 Task: Add an event with the title Second Lunch and Learn: Project Planning, date '2024/05/04', time 7:30 AM to 9:30 AMand add a description: Participants will learn how to structure their presentations in a clear and logical manner. They will explore techniques for capturing audience attention, developing a compelling opening, organizing content effectively, and delivering a memorable closing., put the event into Green category, logged in from the account softage.2@softage.netand send the event invitation to softage.10@softage.net and softage.1@softage.net. Set a reminder for the event 15 minutes before
Action: Mouse pressed left at (97, 111)
Screenshot: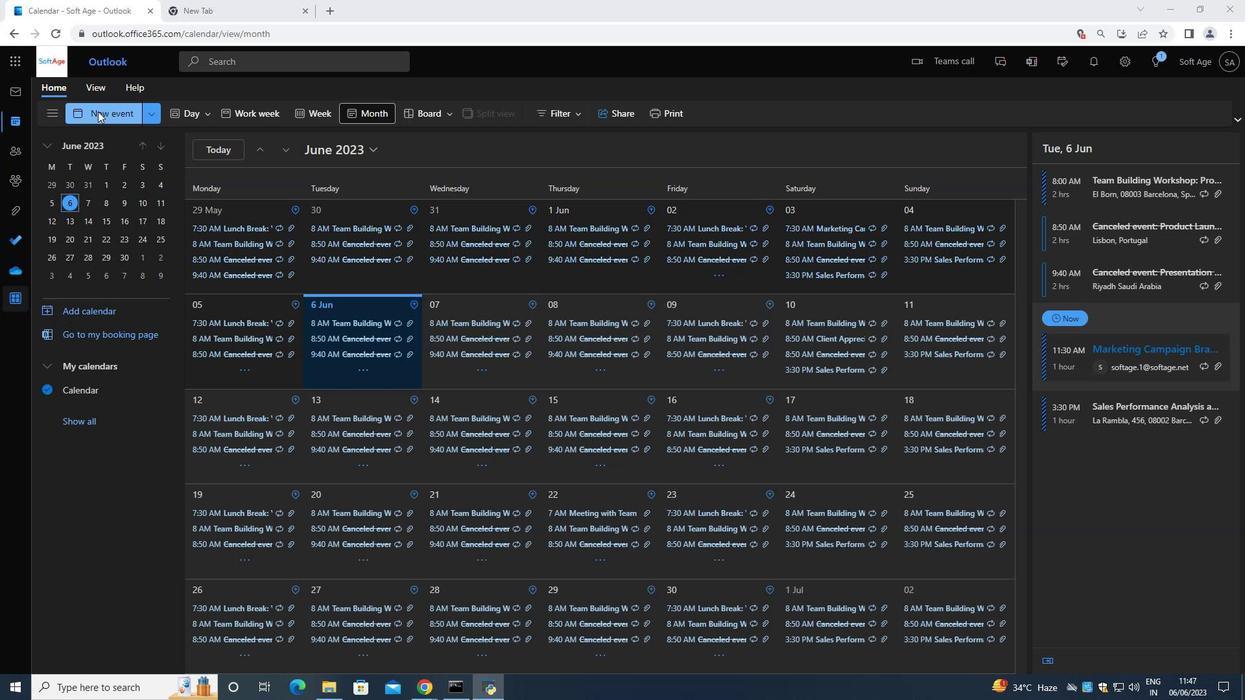 
Action: Key pressed <Key.shift>Second<Key.space><Key.shift>Lunch<Key.space>and<Key.space><Key.shift>Learn<Key.space><Key.shift><Key.shift><Key.shift><Key.shift>Project<Key.space><Key.shift><Key.shift><Key.shift><Key.shift>Planninh<Key.backspace>g<Key.space>
Screenshot: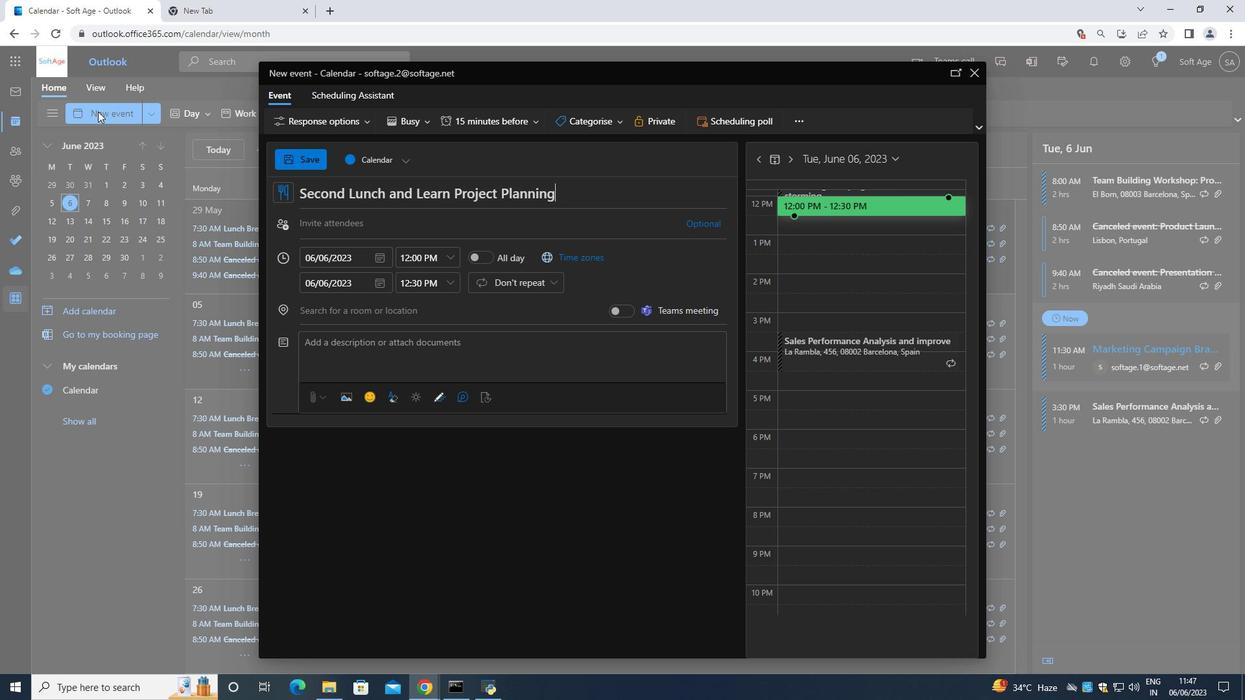 
Action: Mouse moved to (376, 260)
Screenshot: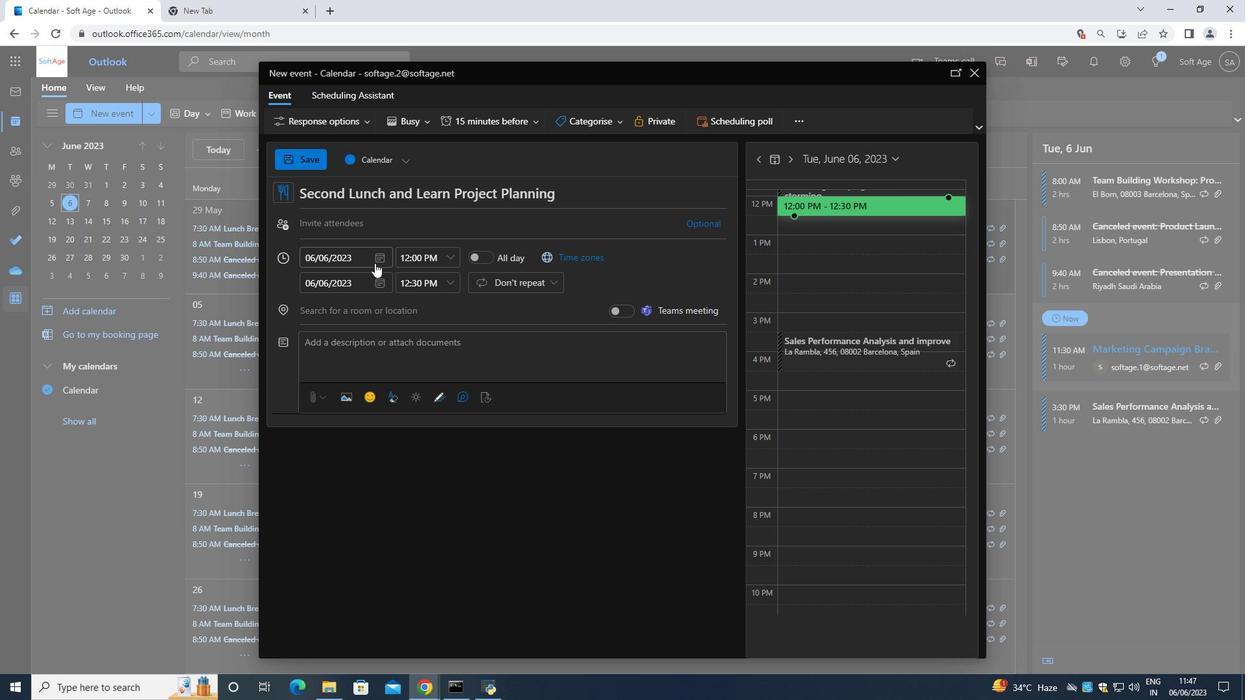 
Action: Mouse pressed left at (376, 260)
Screenshot: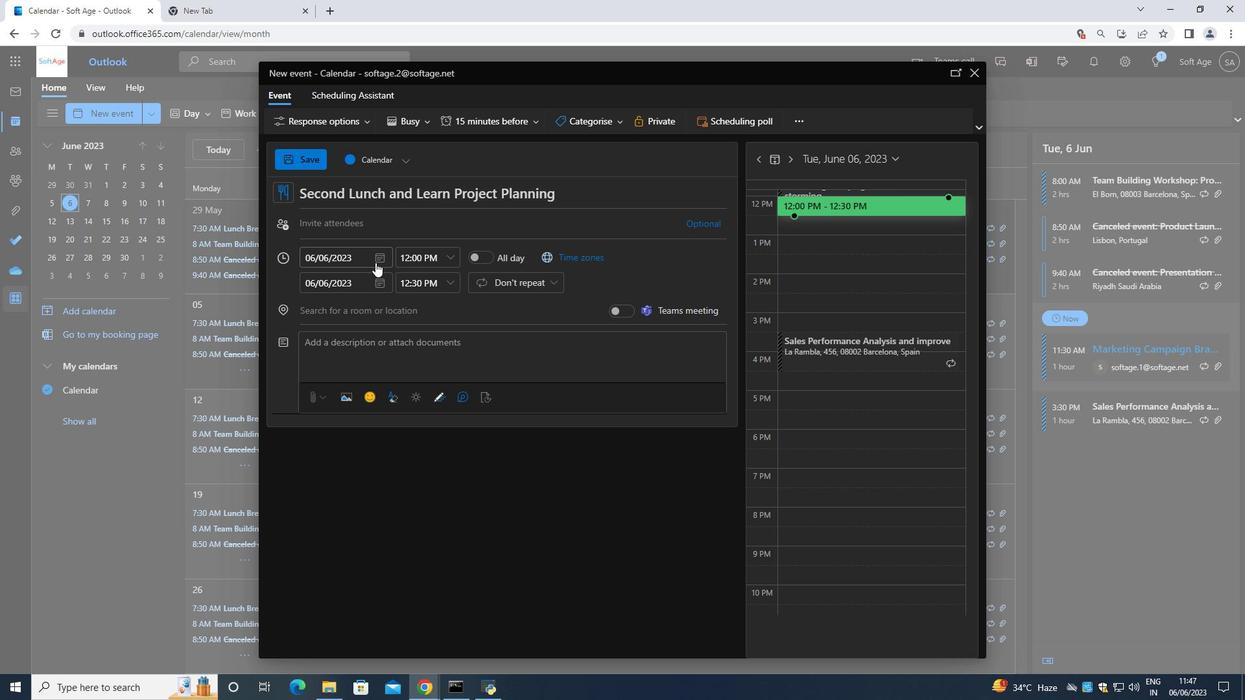 
Action: Mouse moved to (430, 290)
Screenshot: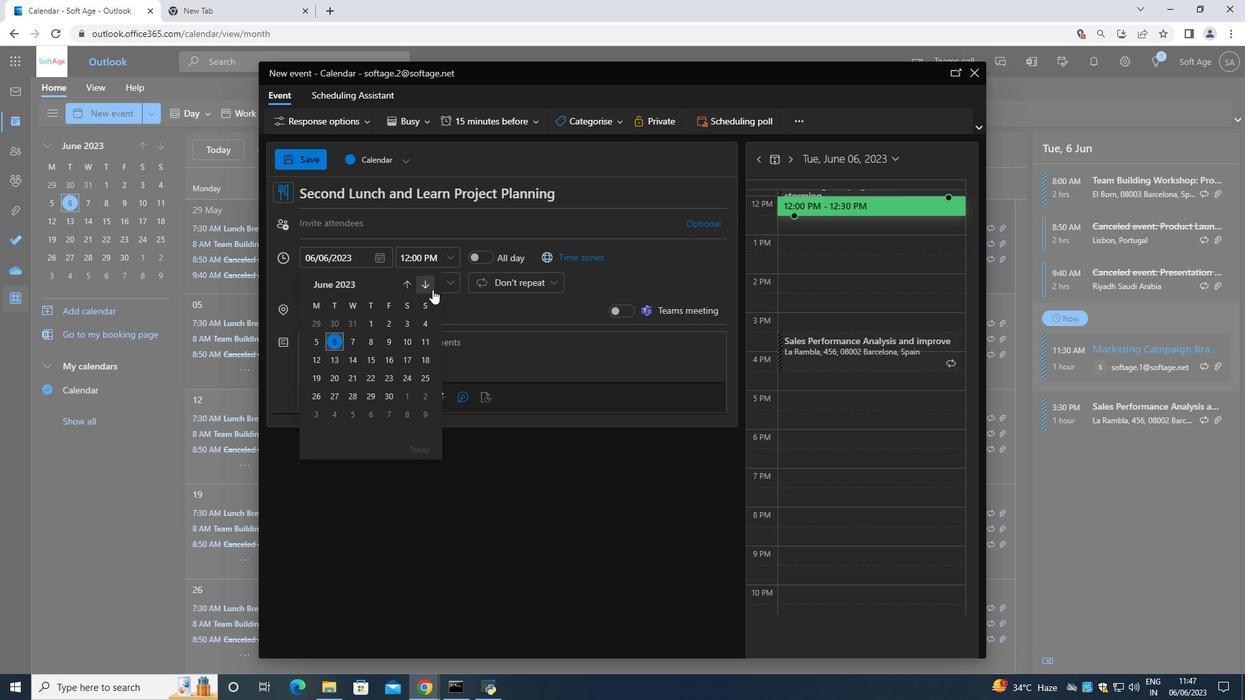
Action: Mouse pressed left at (430, 290)
Screenshot: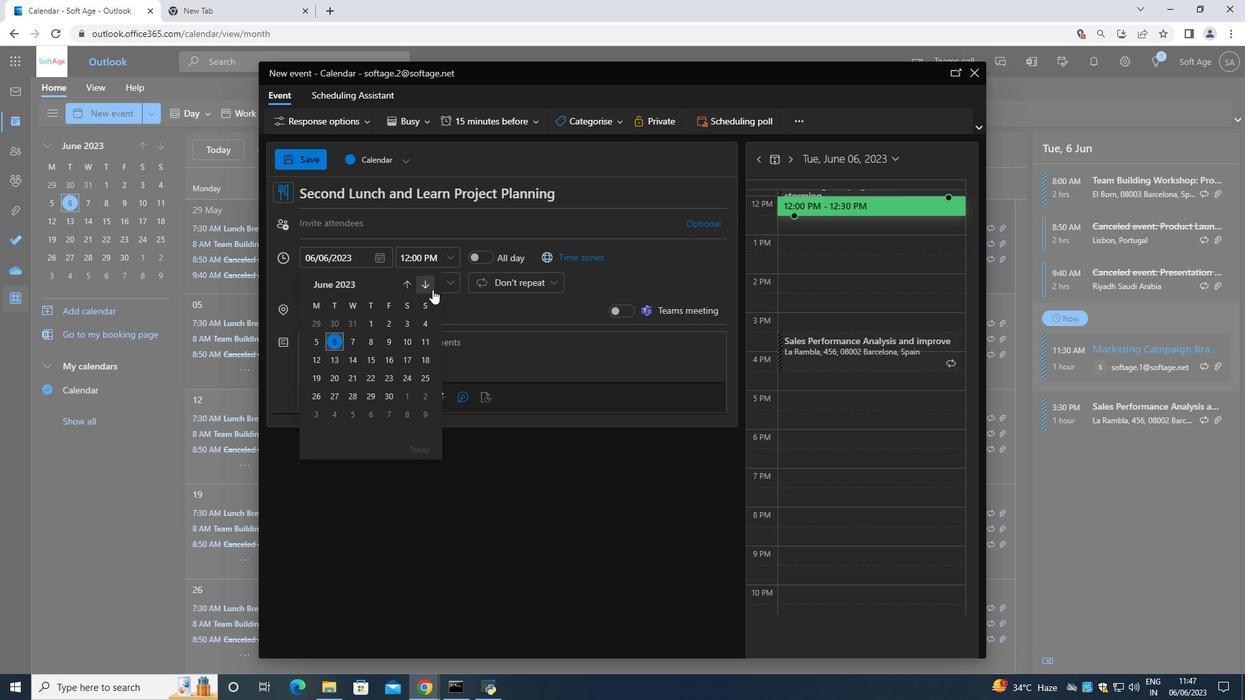 
Action: Mouse pressed left at (430, 290)
Screenshot: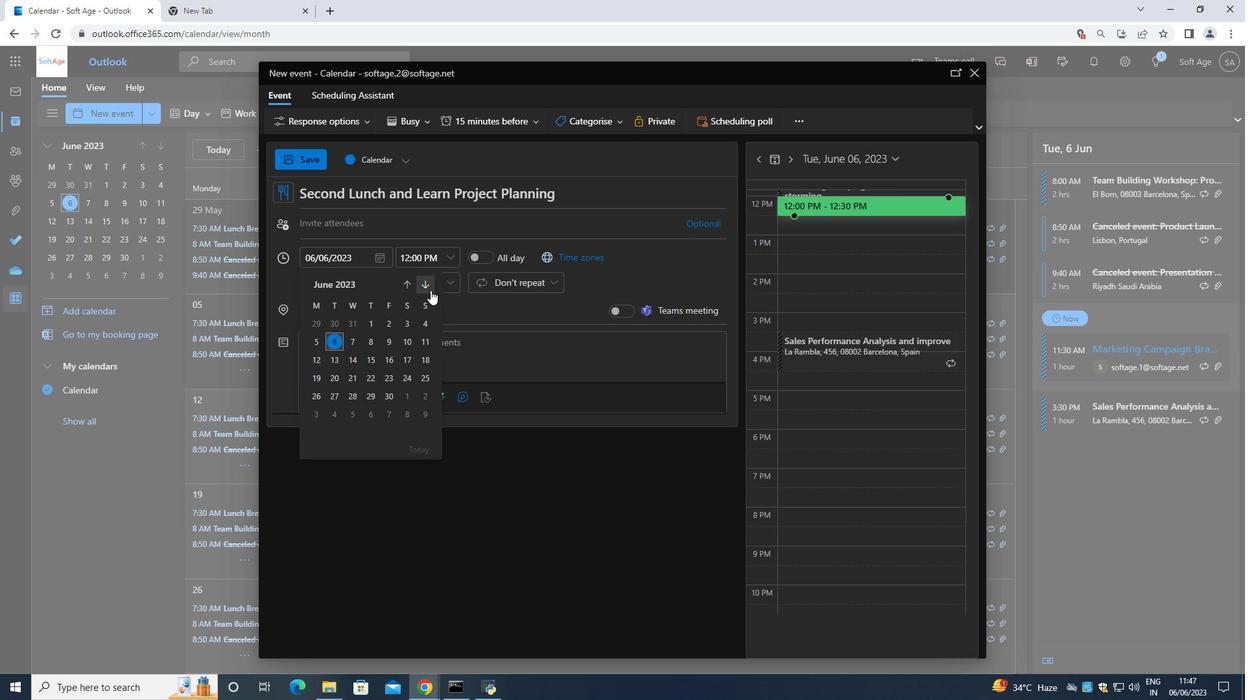 
Action: Mouse pressed left at (430, 290)
Screenshot: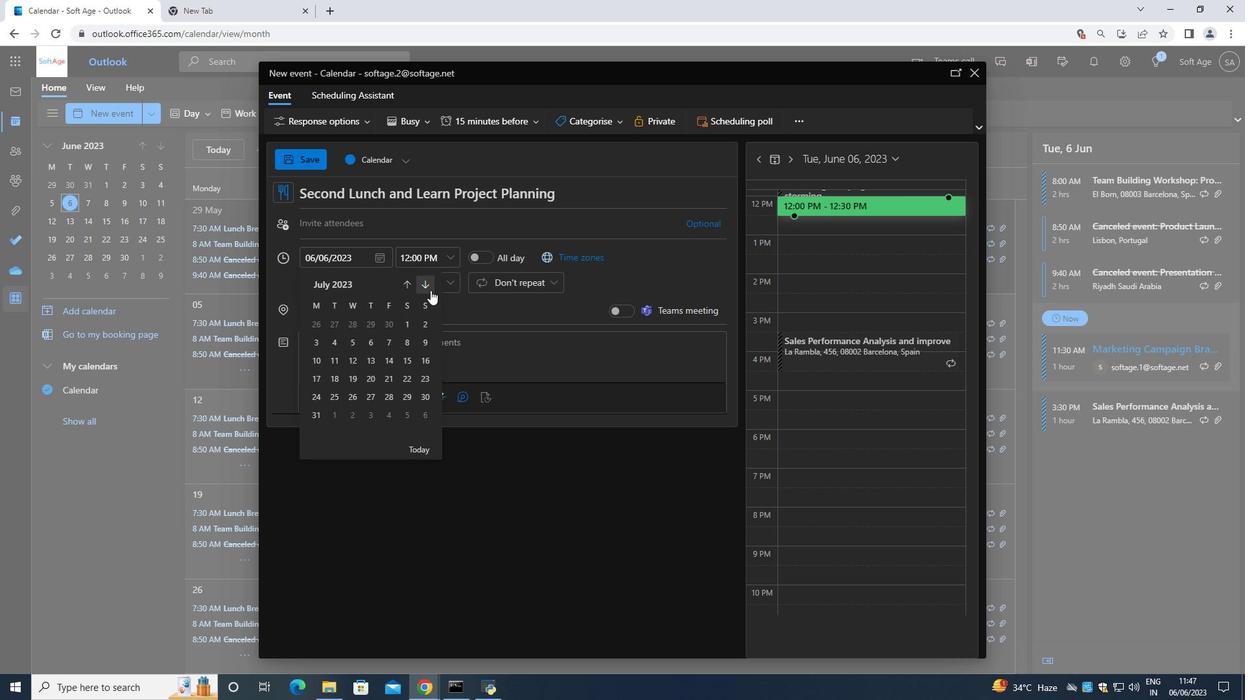 
Action: Mouse pressed left at (430, 290)
Screenshot: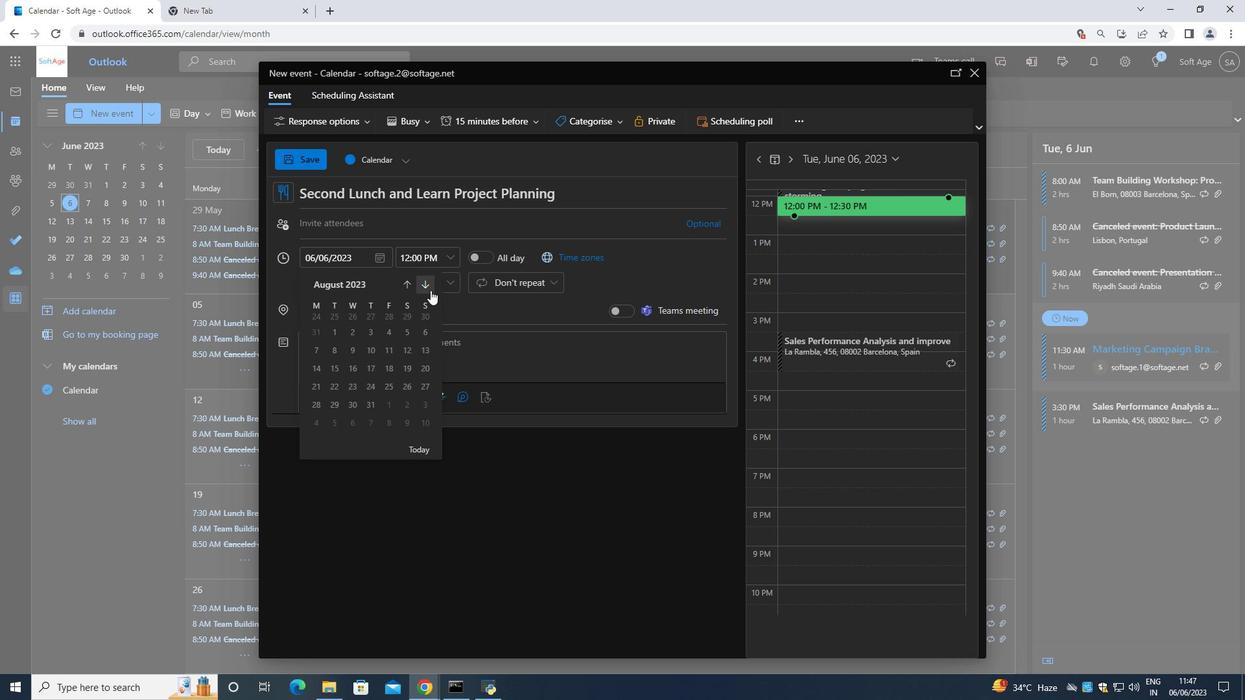 
Action: Mouse pressed left at (430, 290)
Screenshot: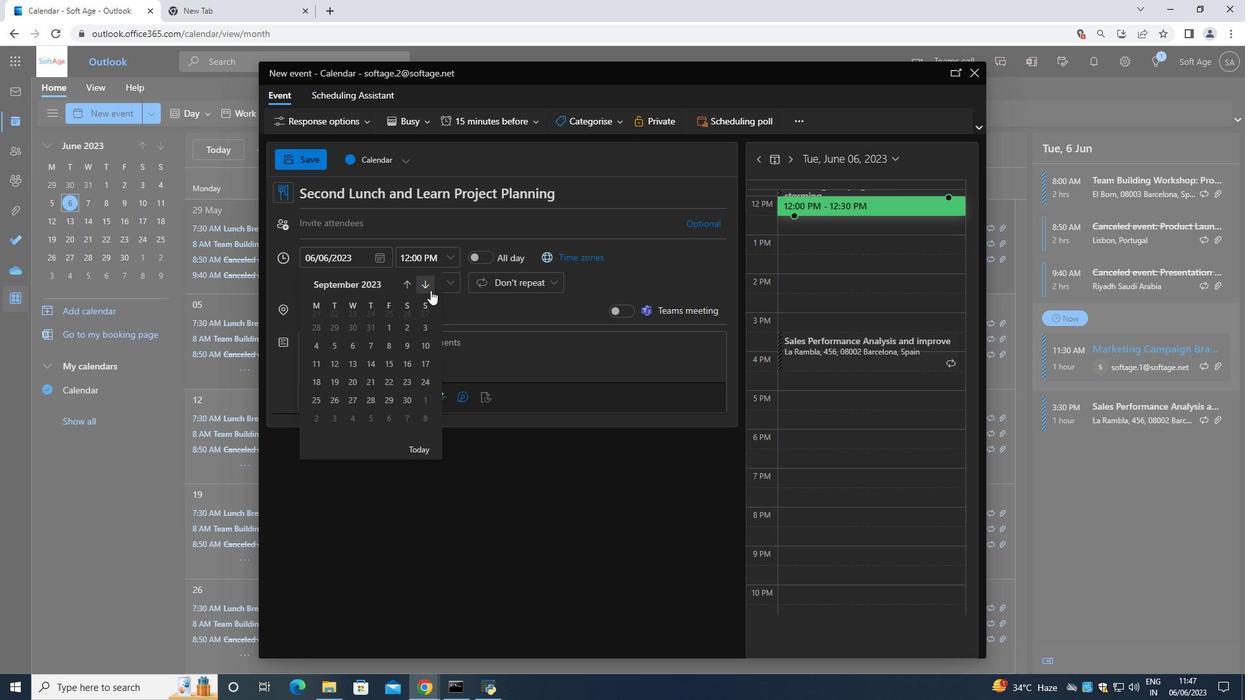 
Action: Mouse moved to (429, 291)
Screenshot: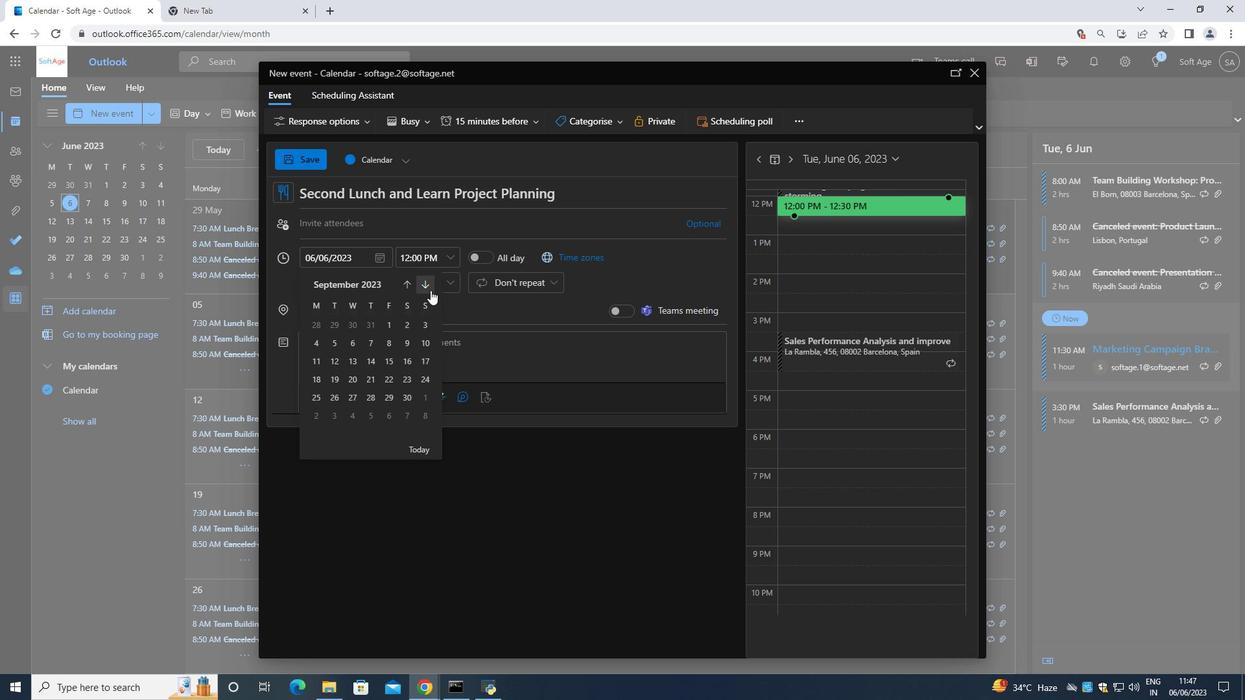 
Action: Mouse pressed left at (429, 291)
Screenshot: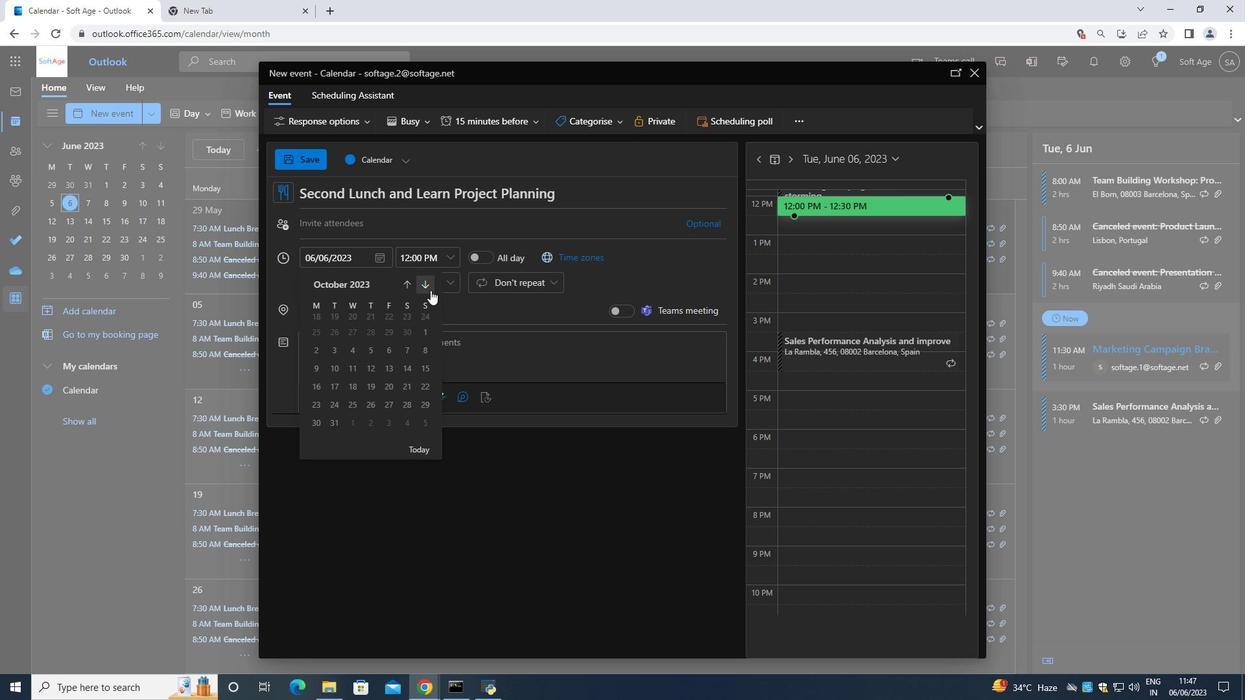 
Action: Mouse moved to (426, 291)
Screenshot: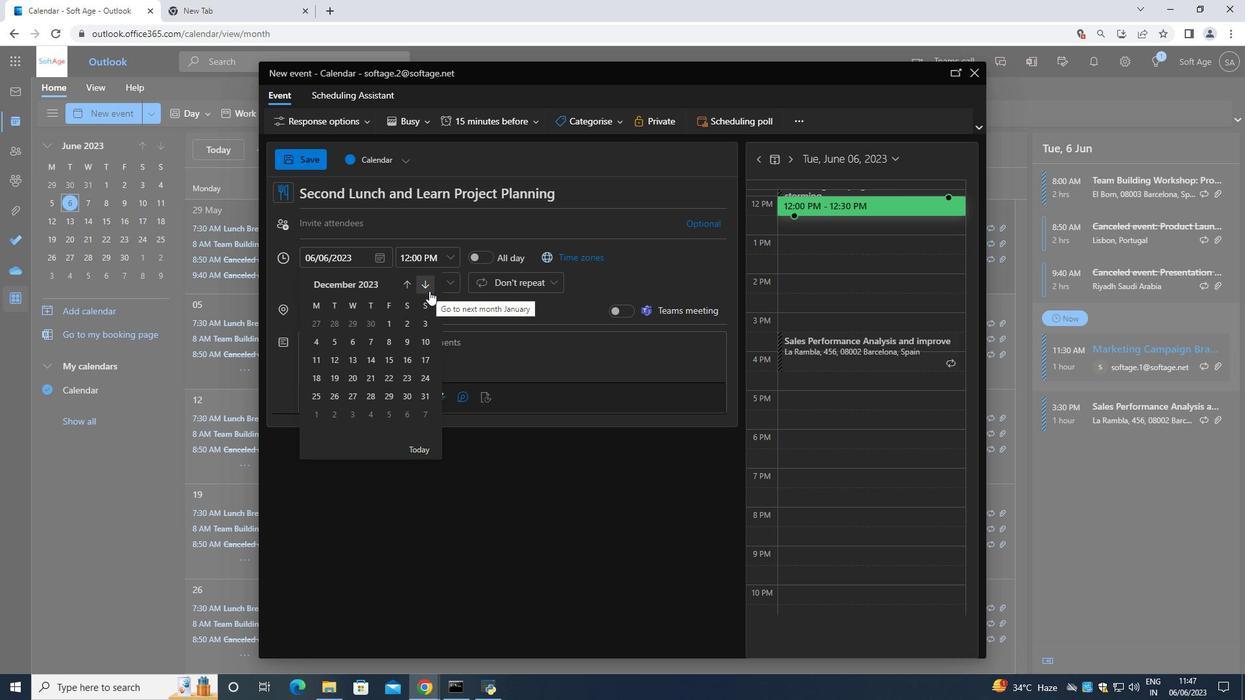 
Action: Mouse pressed left at (426, 291)
Screenshot: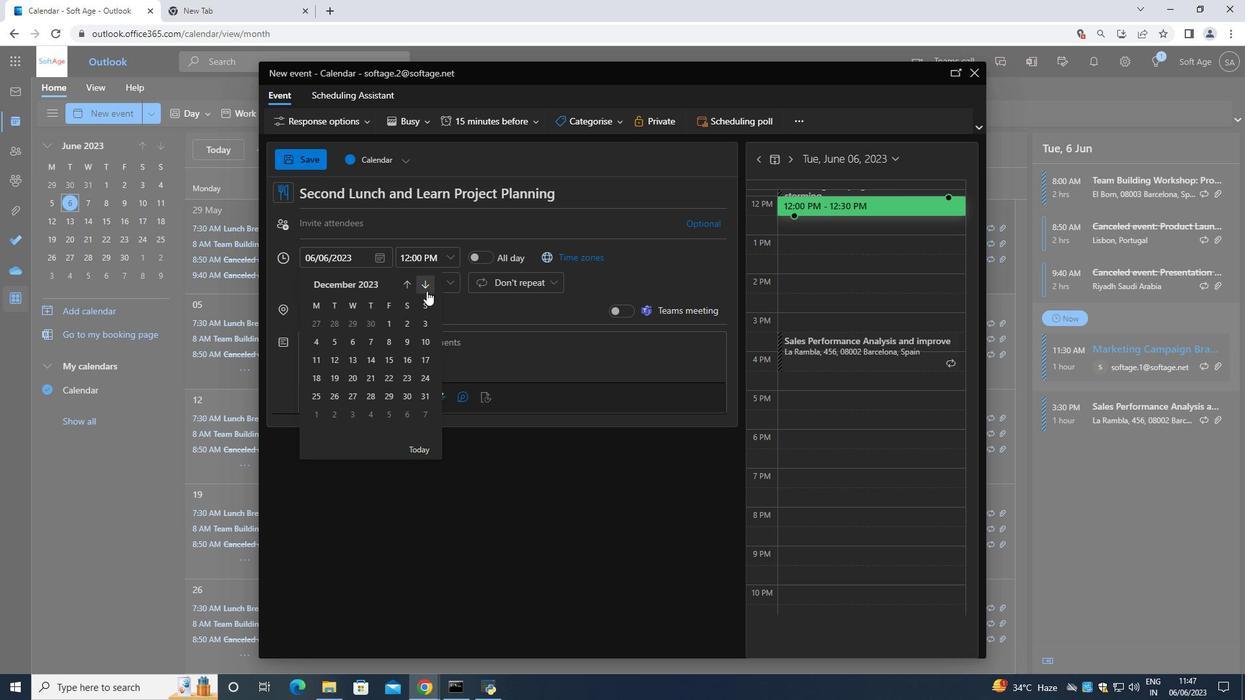 
Action: Mouse pressed left at (426, 291)
Screenshot: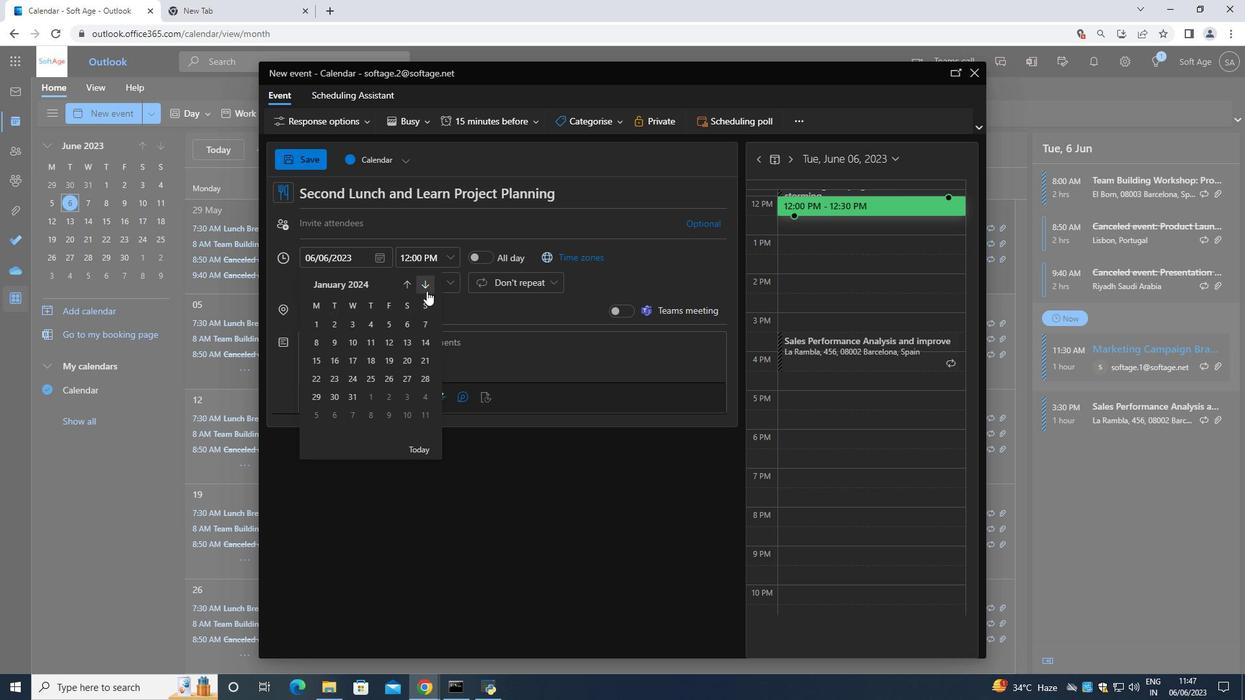 
Action: Mouse pressed left at (426, 291)
Screenshot: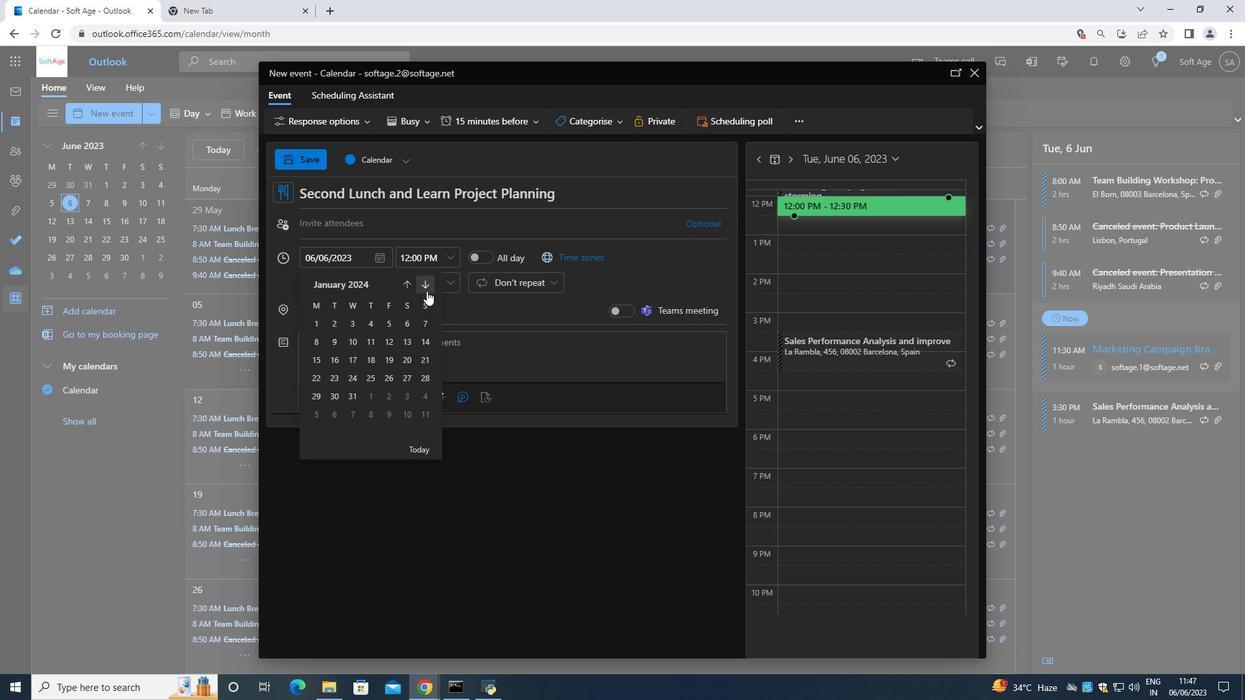 
Action: Mouse pressed left at (426, 291)
Screenshot: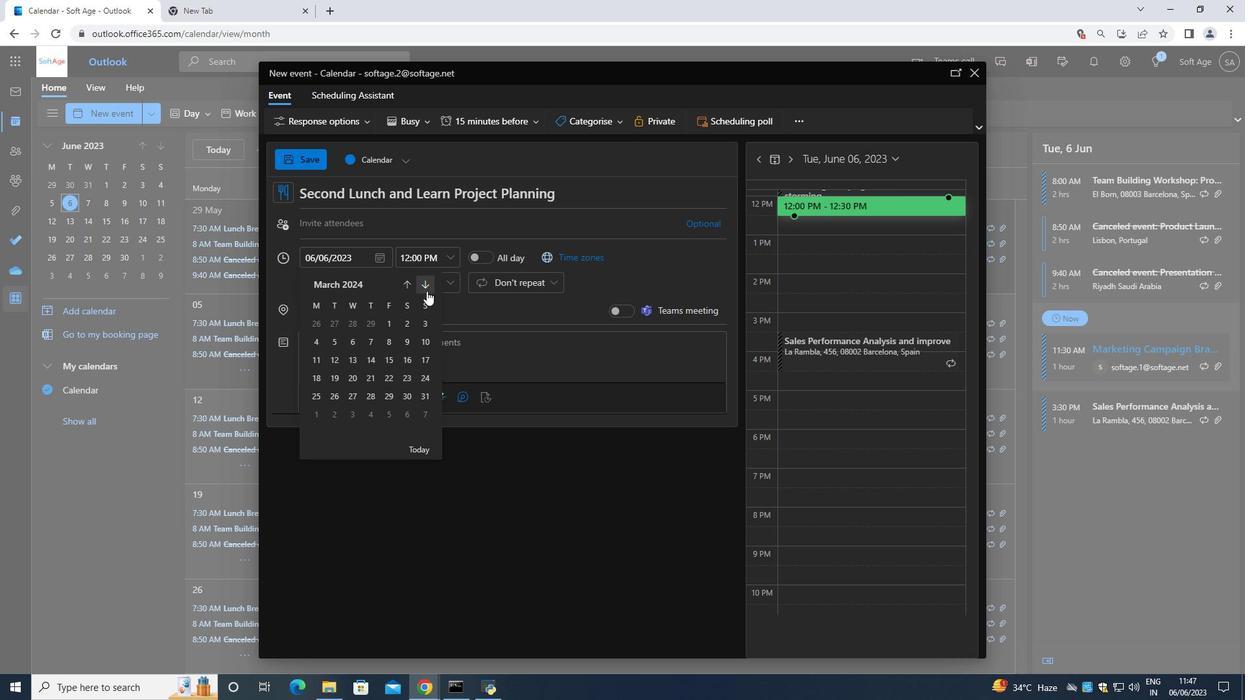 
Action: Mouse moved to (421, 283)
Screenshot: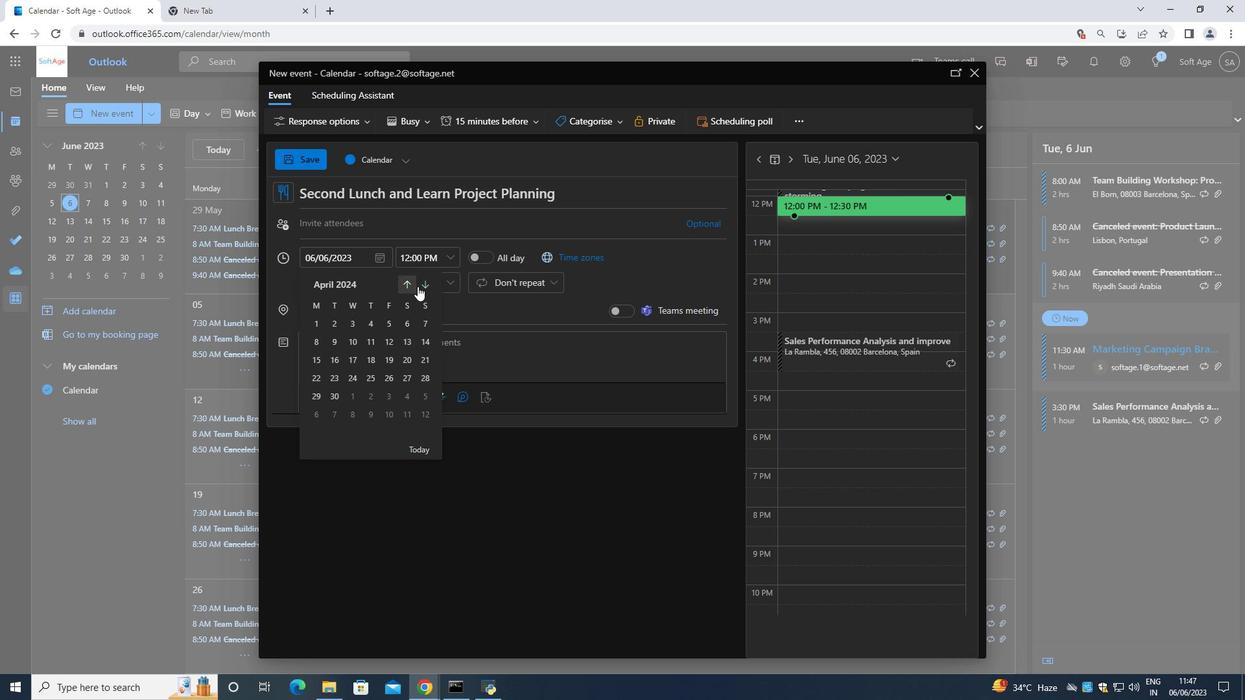 
Action: Mouse pressed left at (421, 283)
Screenshot: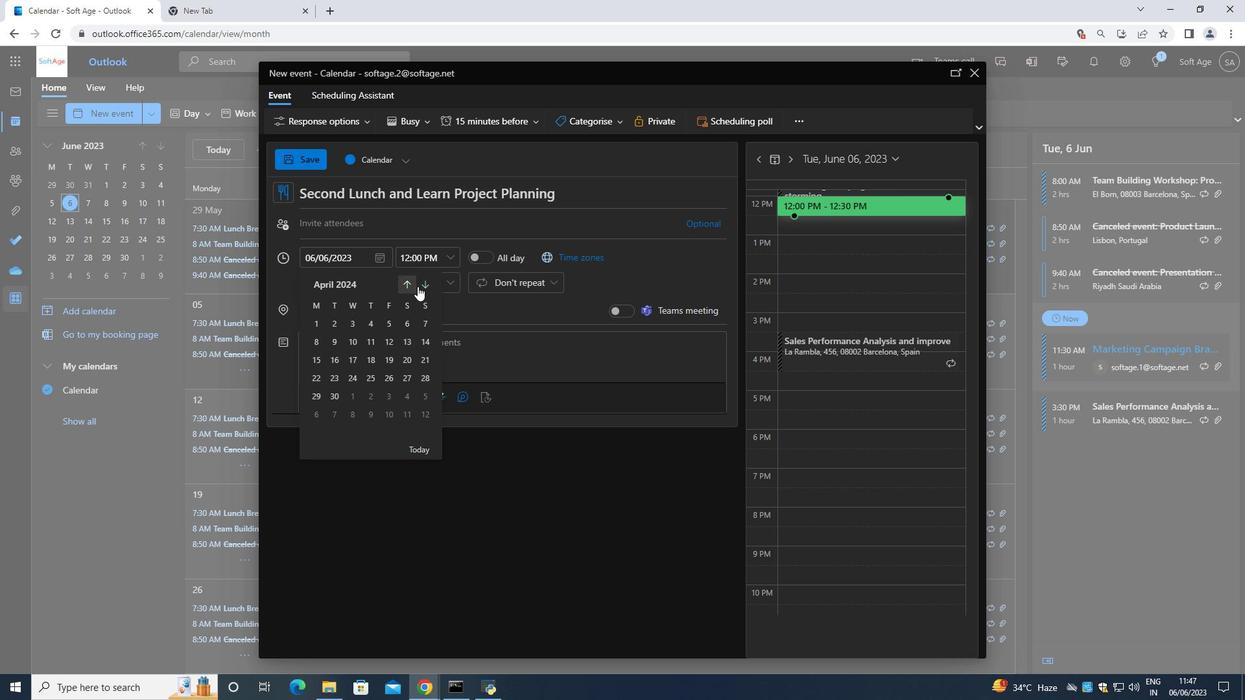 
Action: Mouse moved to (410, 326)
Screenshot: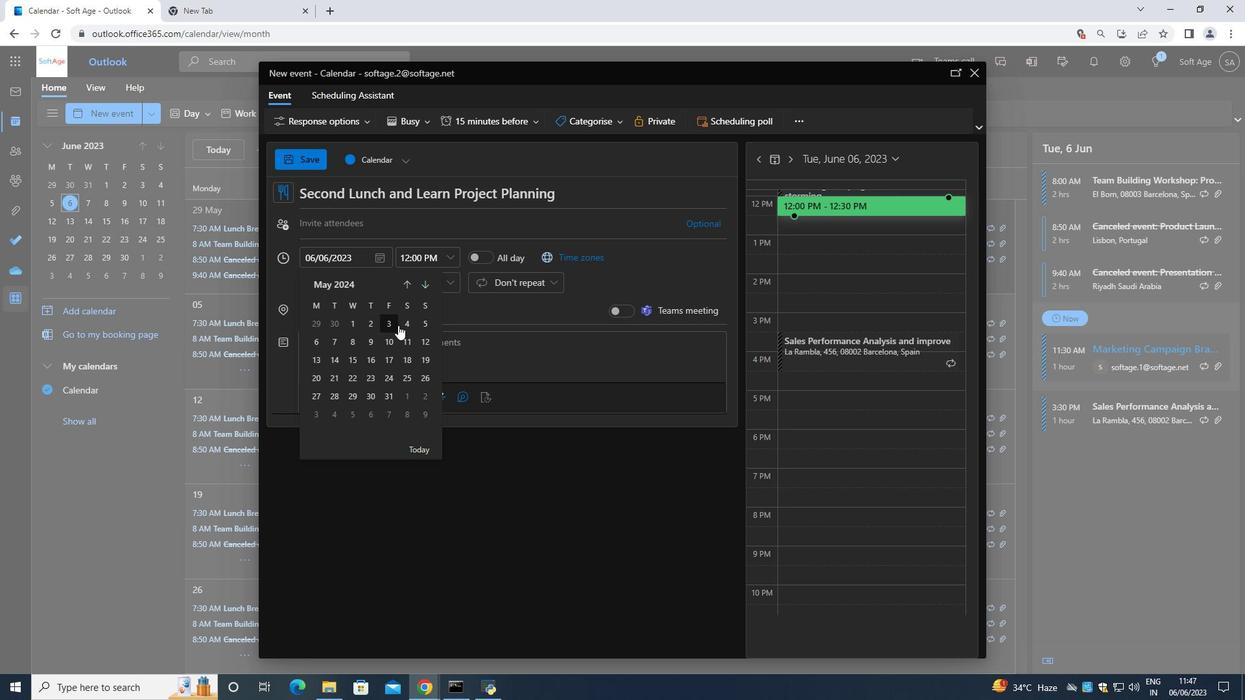 
Action: Mouse pressed left at (410, 326)
Screenshot: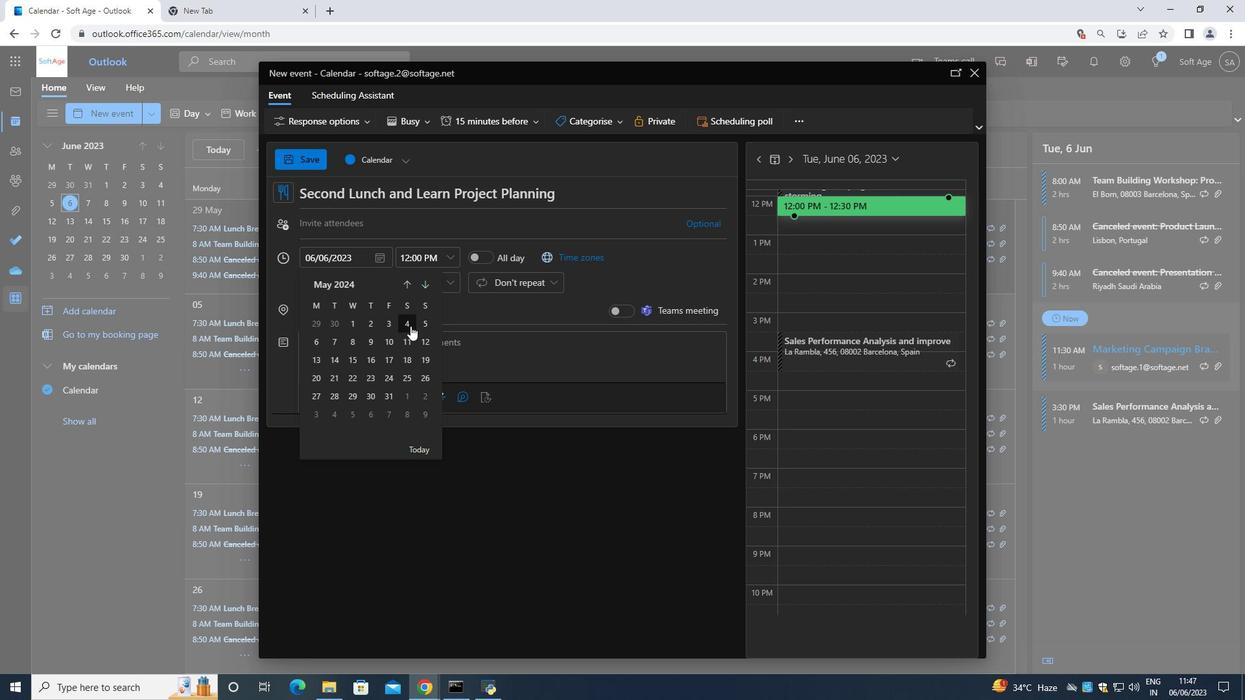 
Action: Mouse moved to (453, 254)
Screenshot: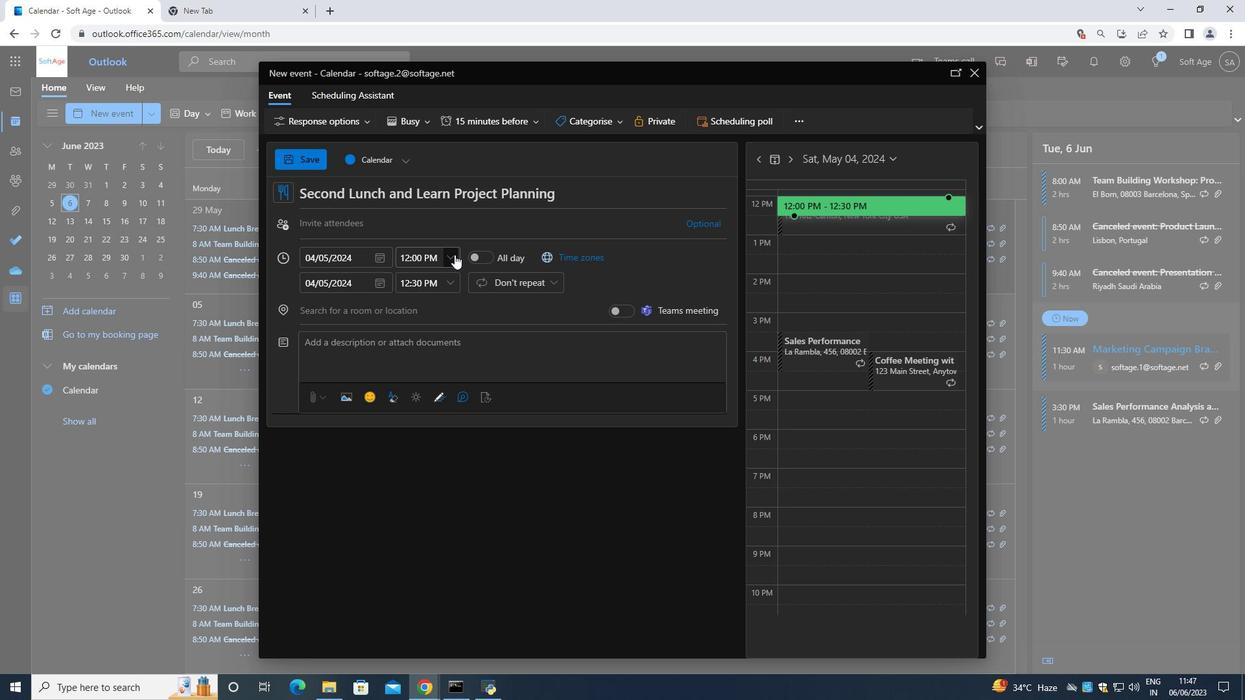 
Action: Mouse pressed left at (453, 254)
Screenshot: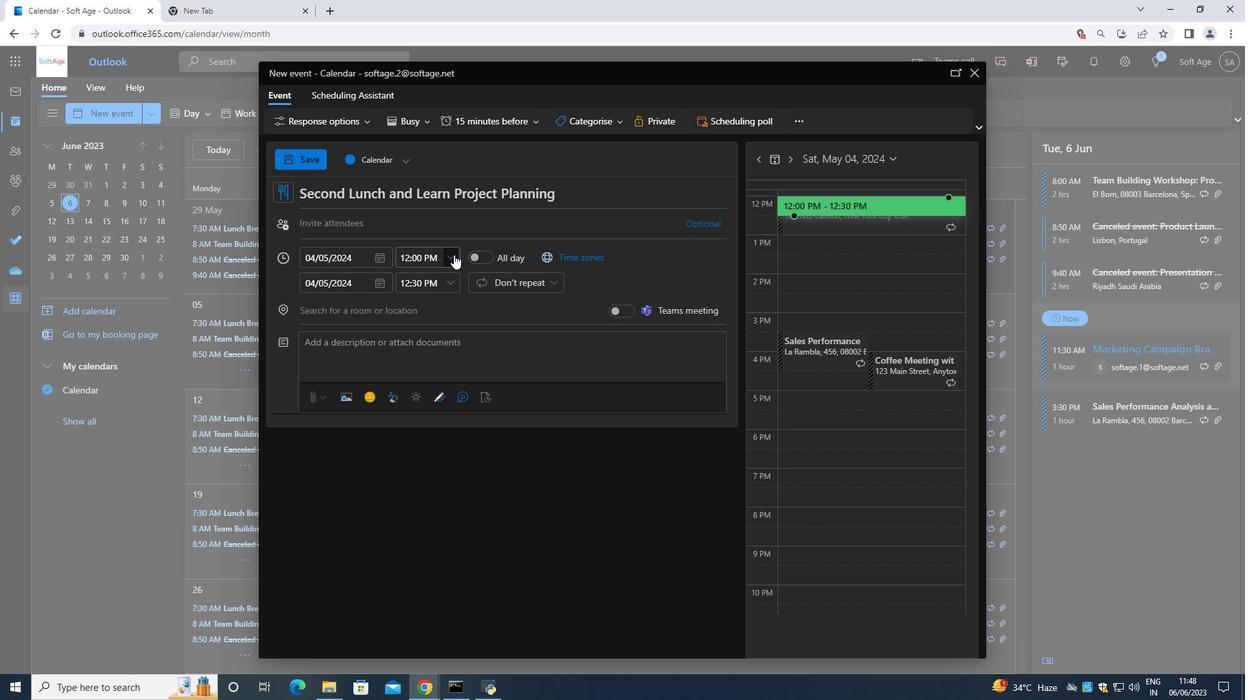 
Action: Mouse moved to (436, 279)
Screenshot: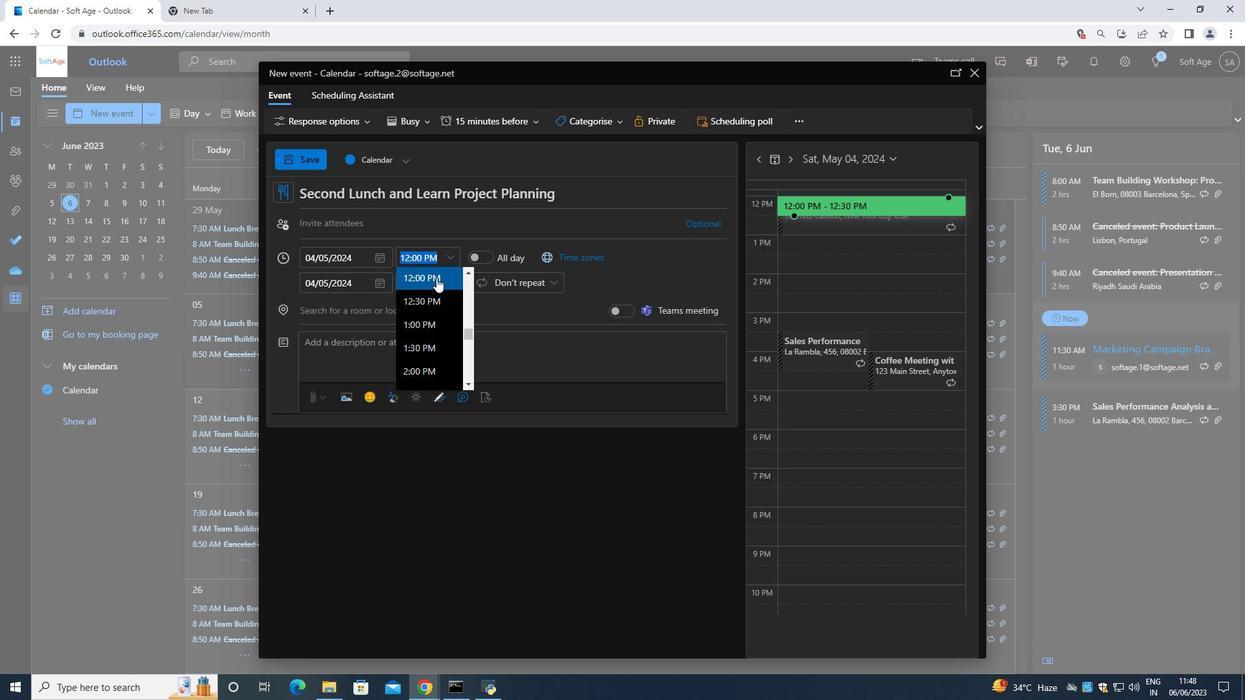 
Action: Mouse scrolled (436, 280) with delta (0, 0)
Screenshot: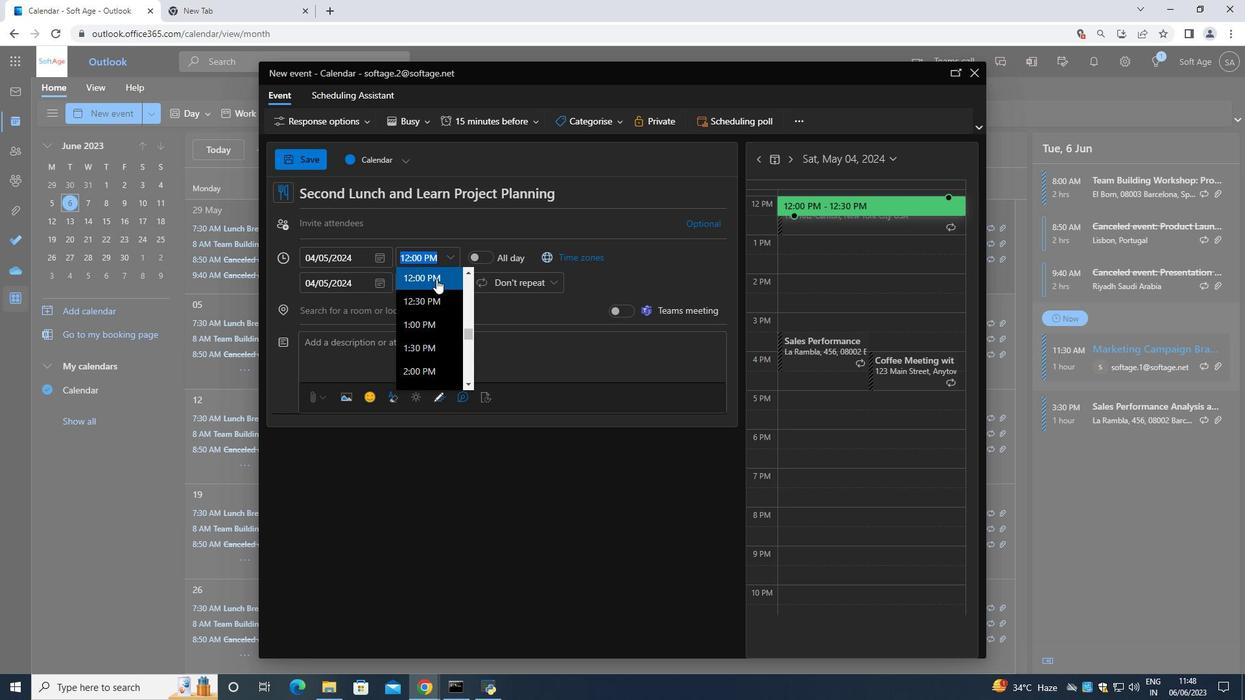 
Action: Mouse scrolled (436, 280) with delta (0, 0)
Screenshot: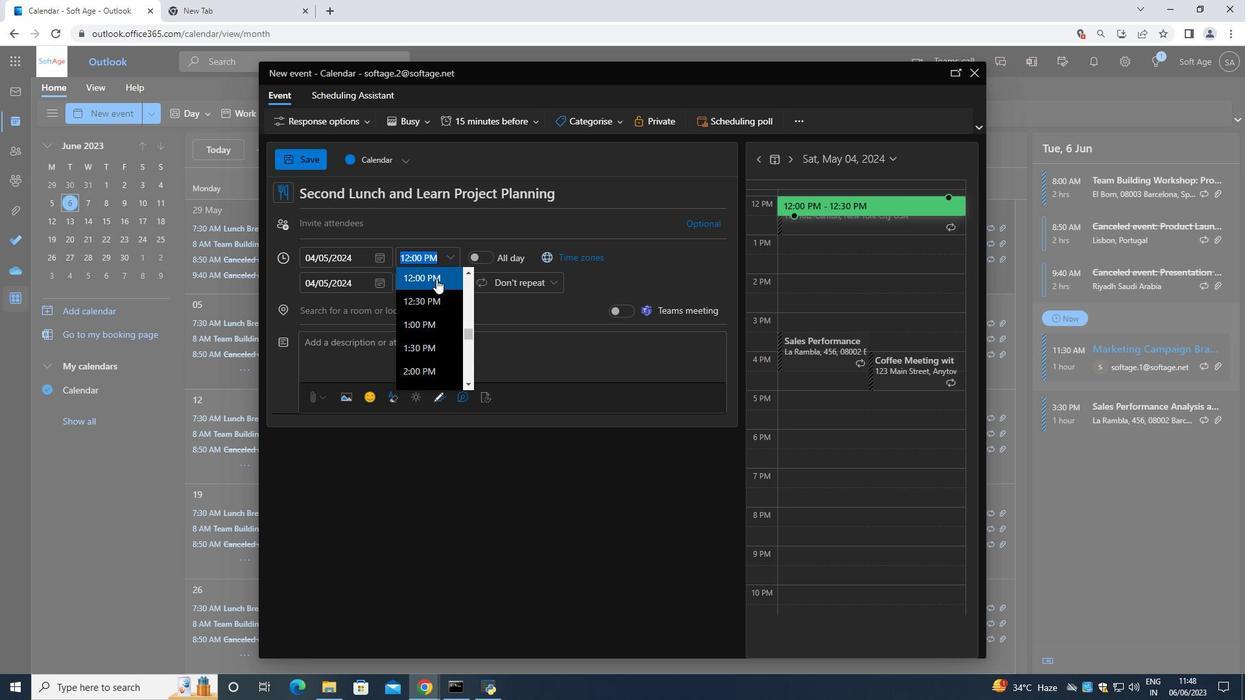 
Action: Mouse scrolled (436, 280) with delta (0, 0)
Screenshot: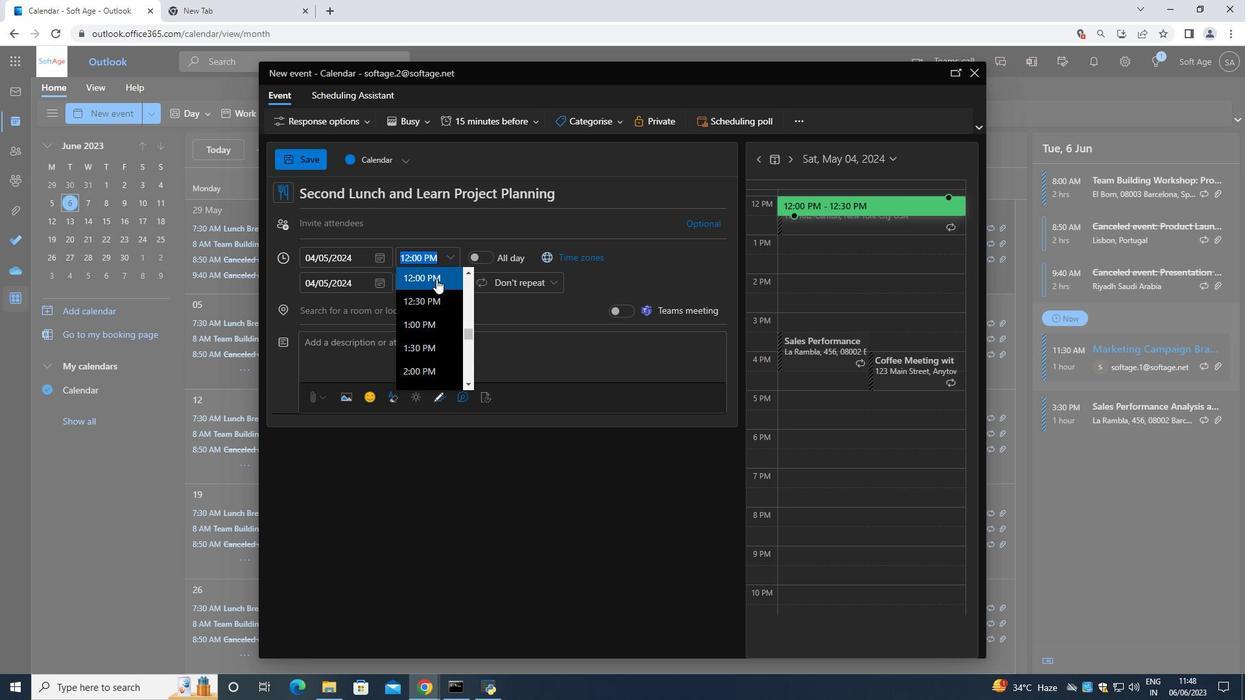 
Action: Mouse scrolled (436, 280) with delta (0, 0)
Screenshot: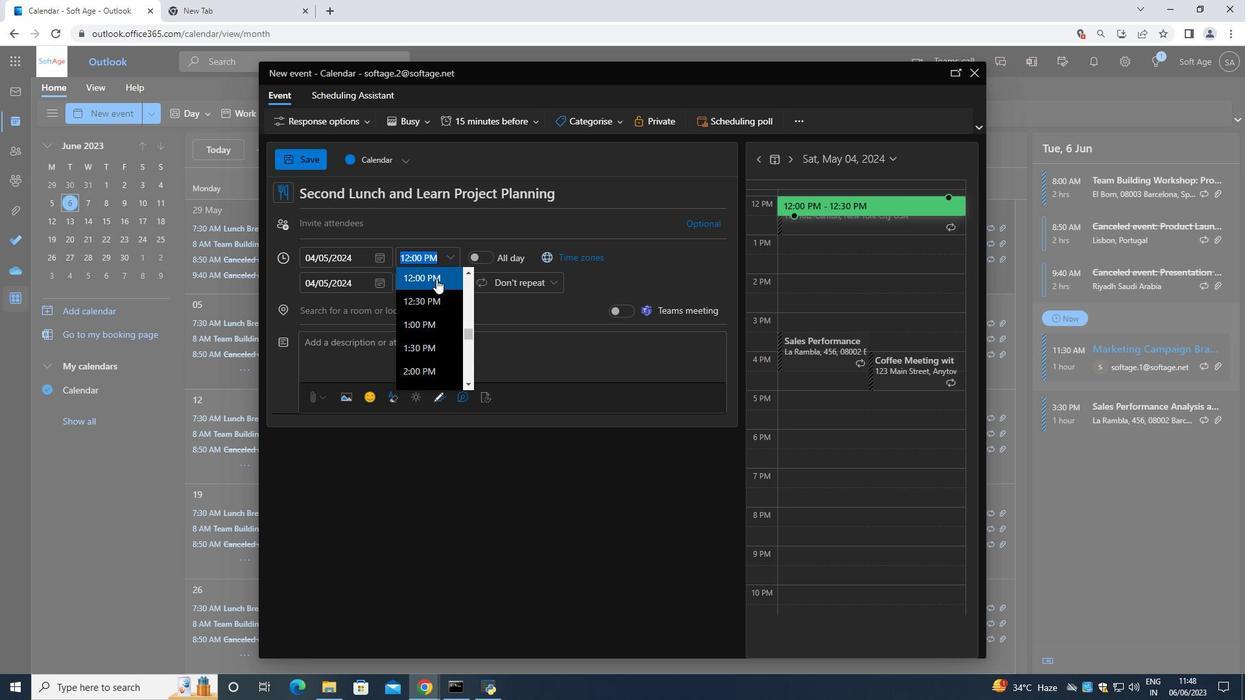 
Action: Mouse scrolled (436, 280) with delta (0, 0)
Screenshot: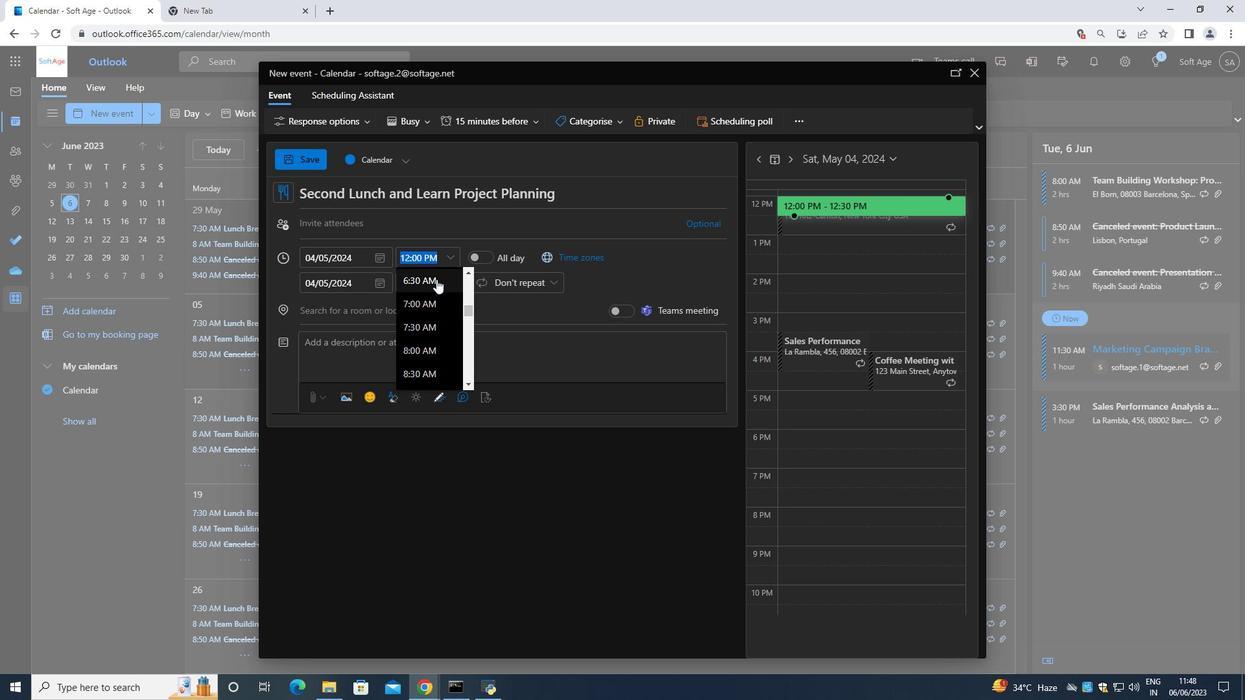 
Action: Mouse scrolled (436, 280) with delta (0, 0)
Screenshot: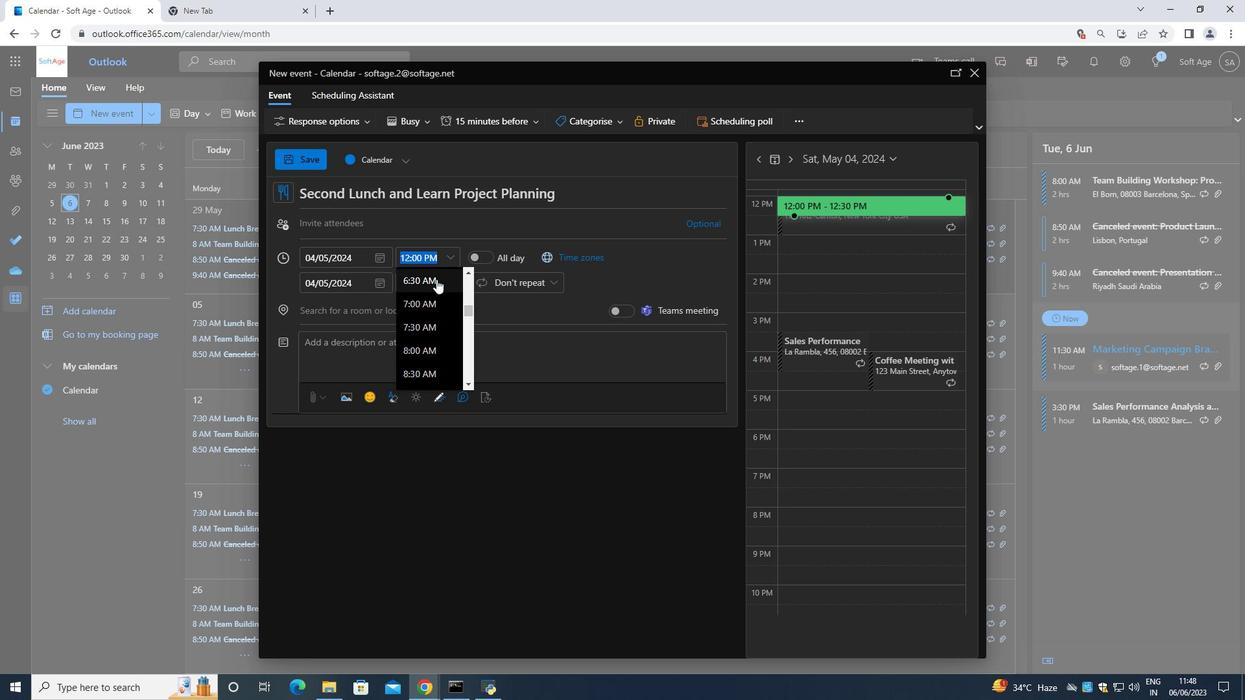 
Action: Mouse moved to (435, 280)
Screenshot: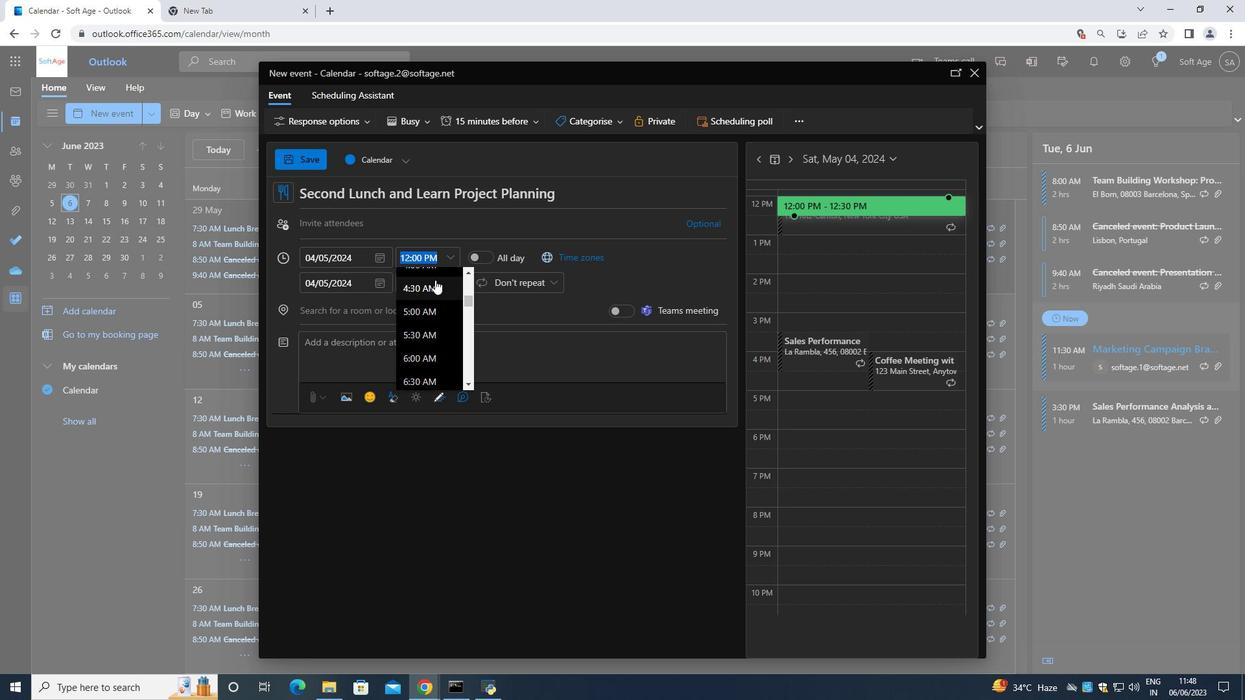 
Action: Mouse scrolled (435, 279) with delta (0, 0)
Screenshot: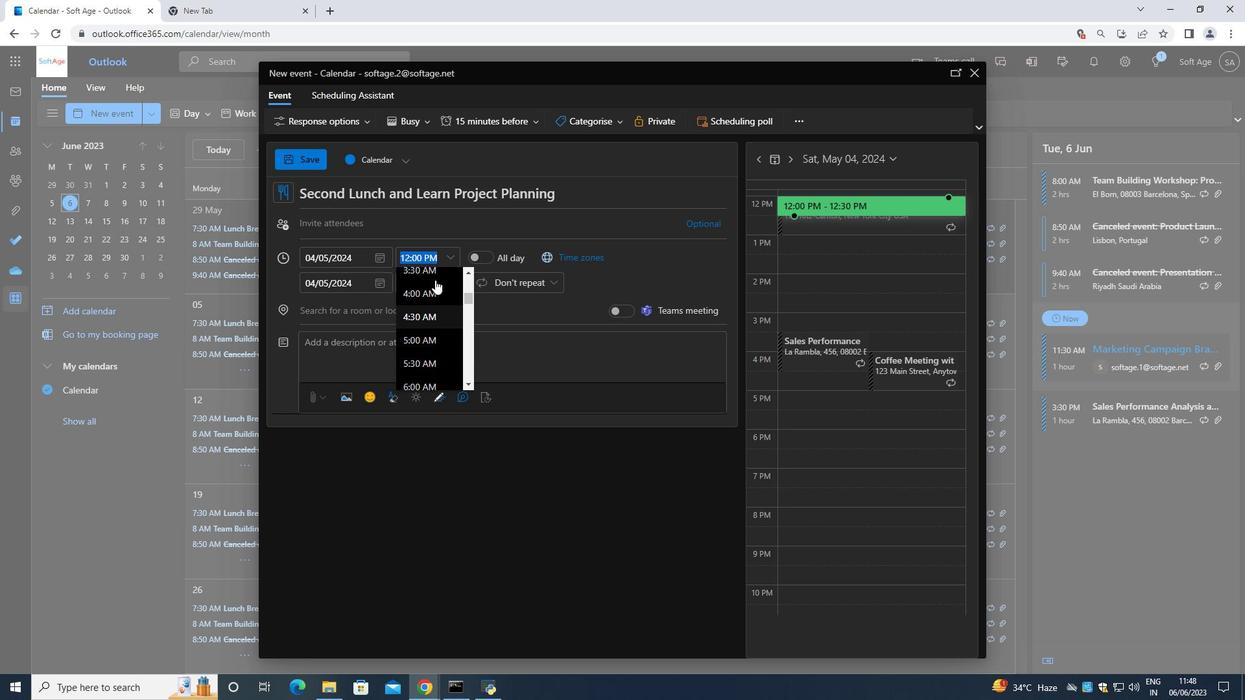 
Action: Mouse moved to (434, 280)
Screenshot: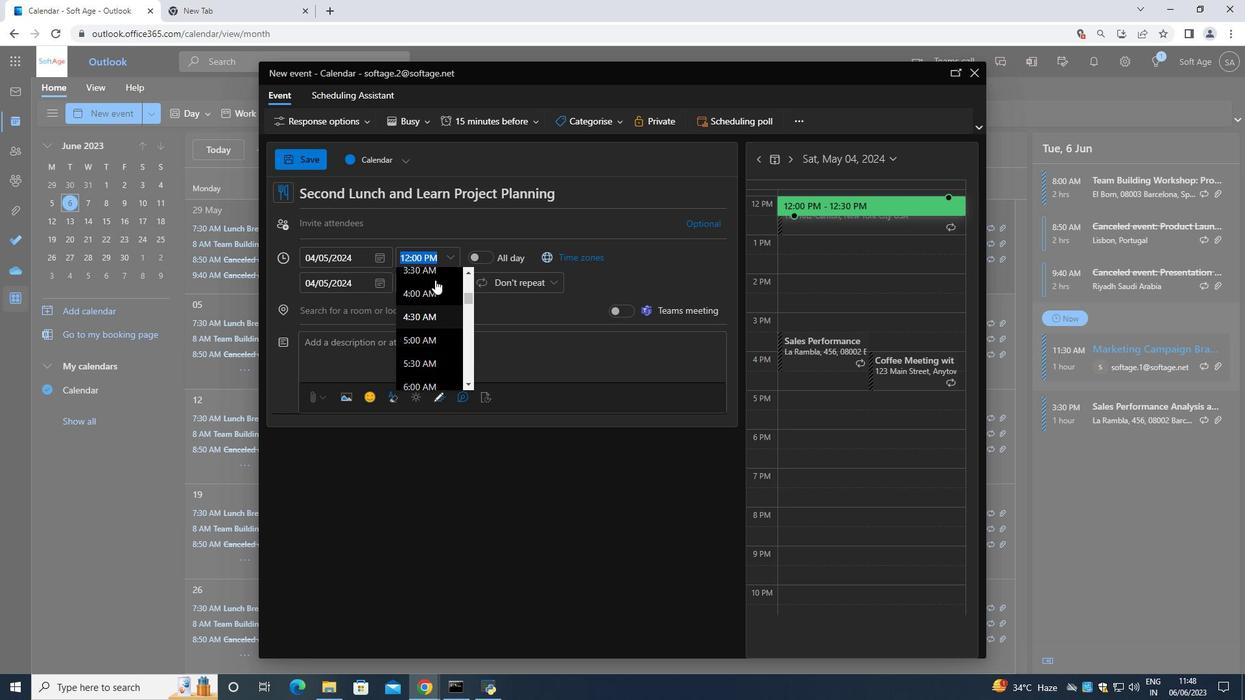 
Action: Mouse scrolled (434, 280) with delta (0, 0)
Screenshot: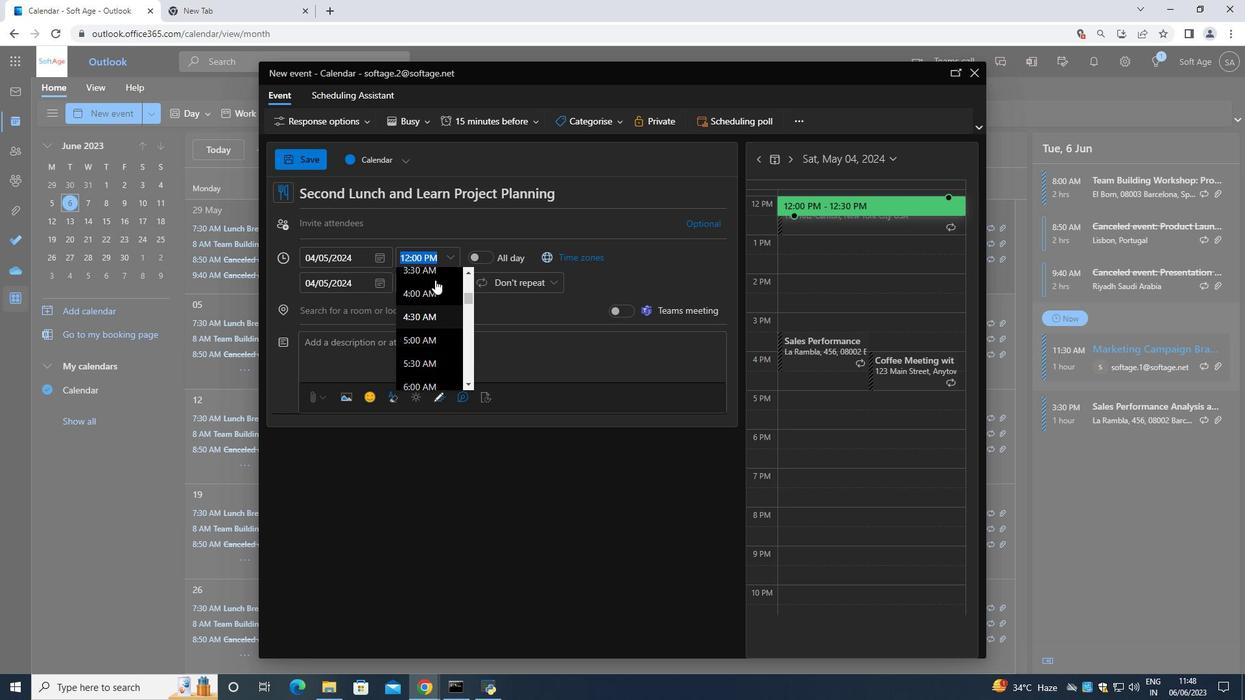 
Action: Mouse moved to (434, 280)
Screenshot: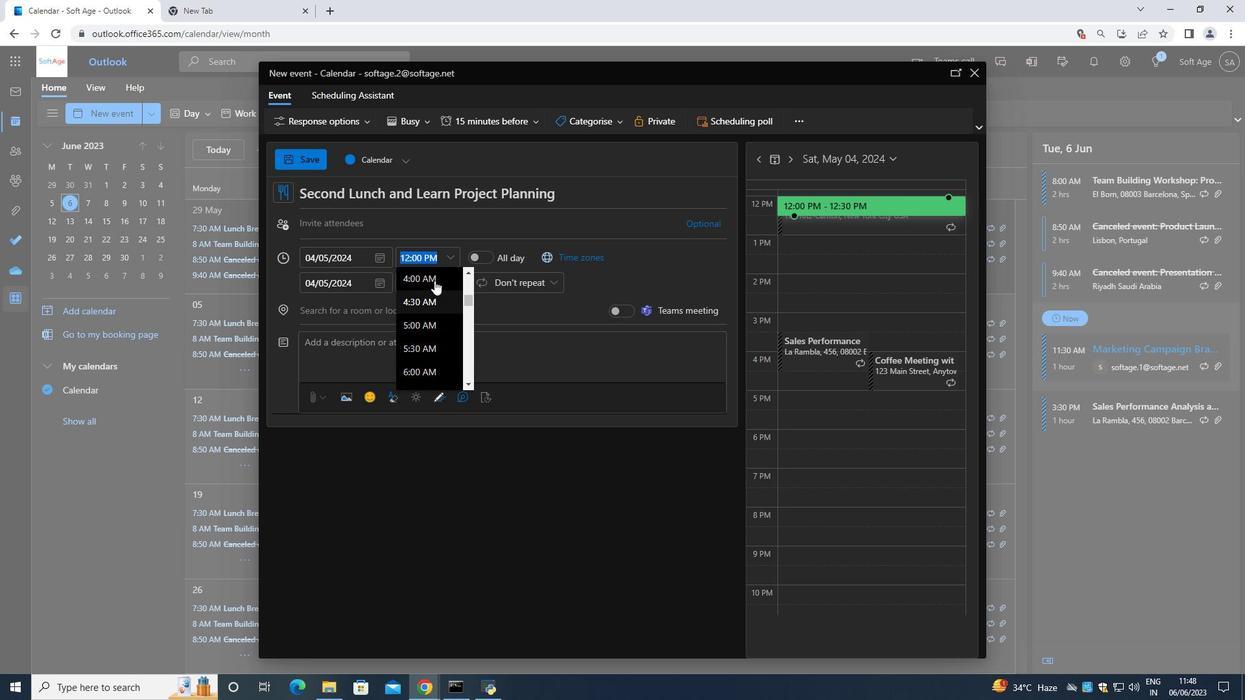 
Action: Mouse scrolled (434, 280) with delta (0, 0)
Screenshot: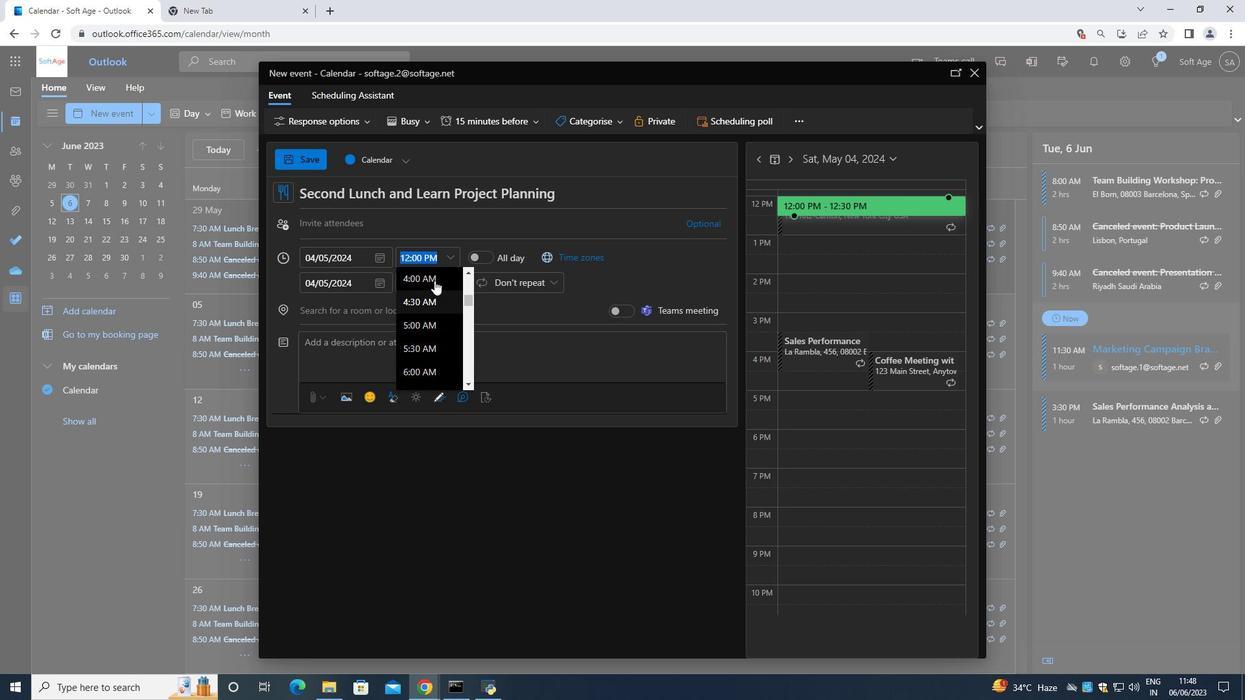 
Action: Mouse moved to (424, 288)
Screenshot: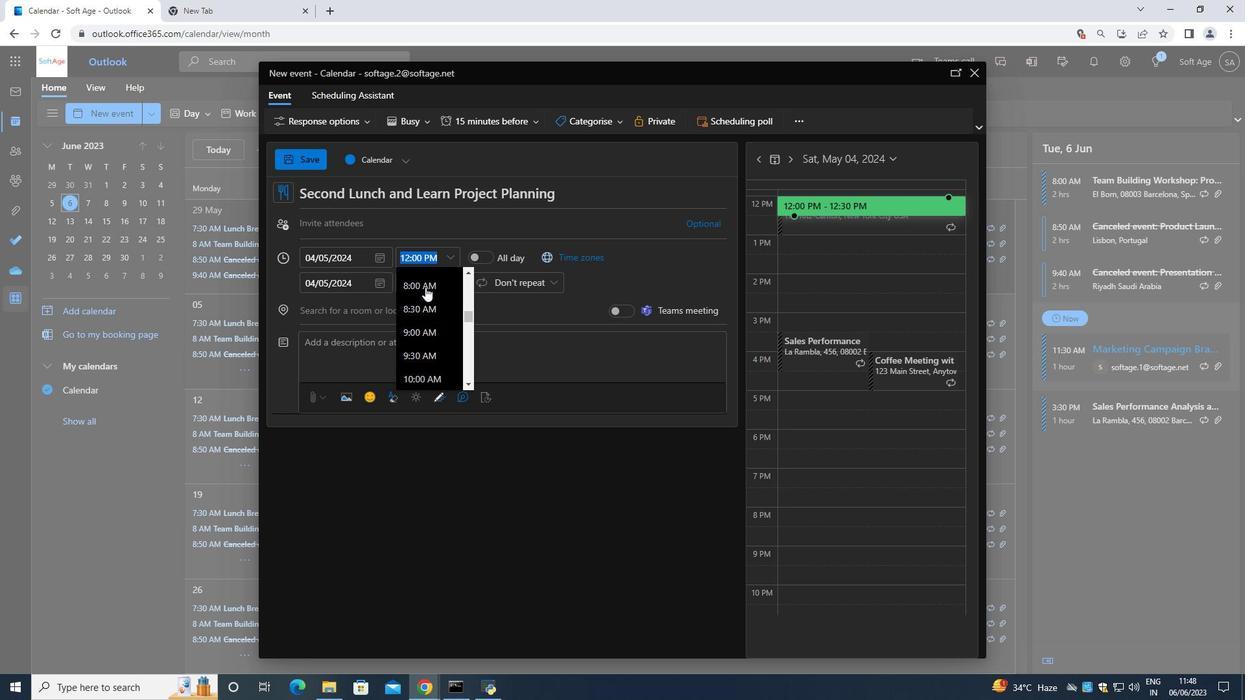 
Action: Mouse scrolled (424, 289) with delta (0, 0)
Screenshot: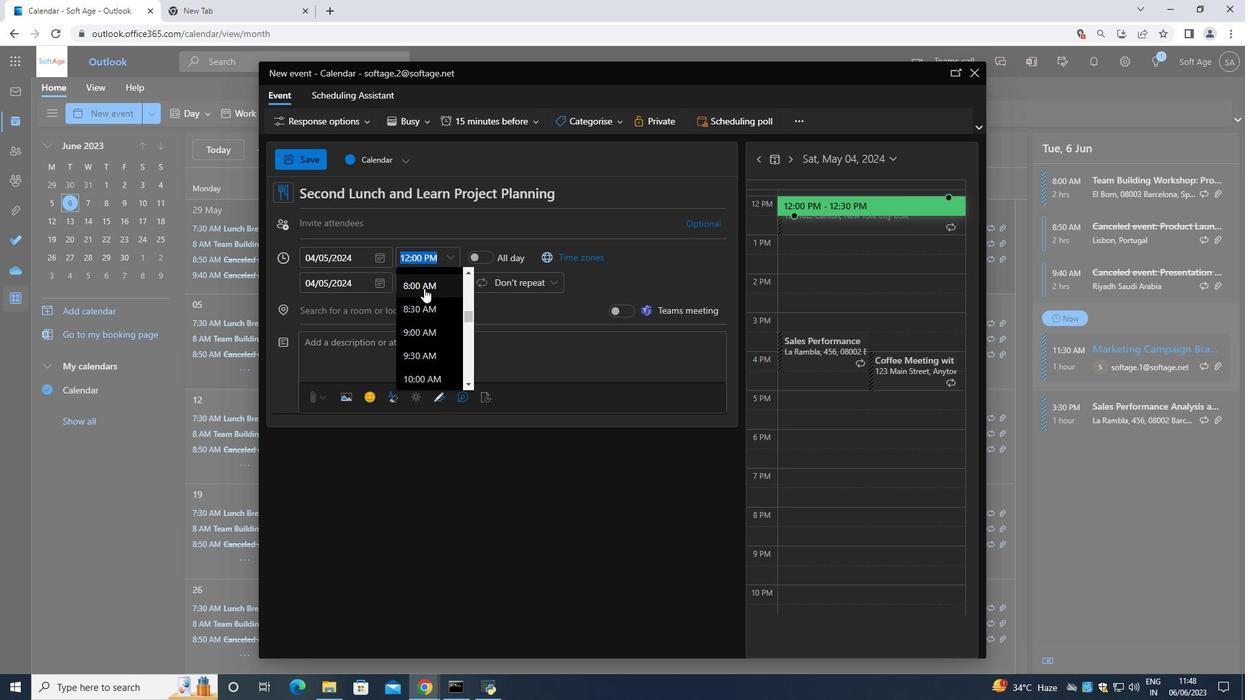 
Action: Mouse moved to (417, 320)
Screenshot: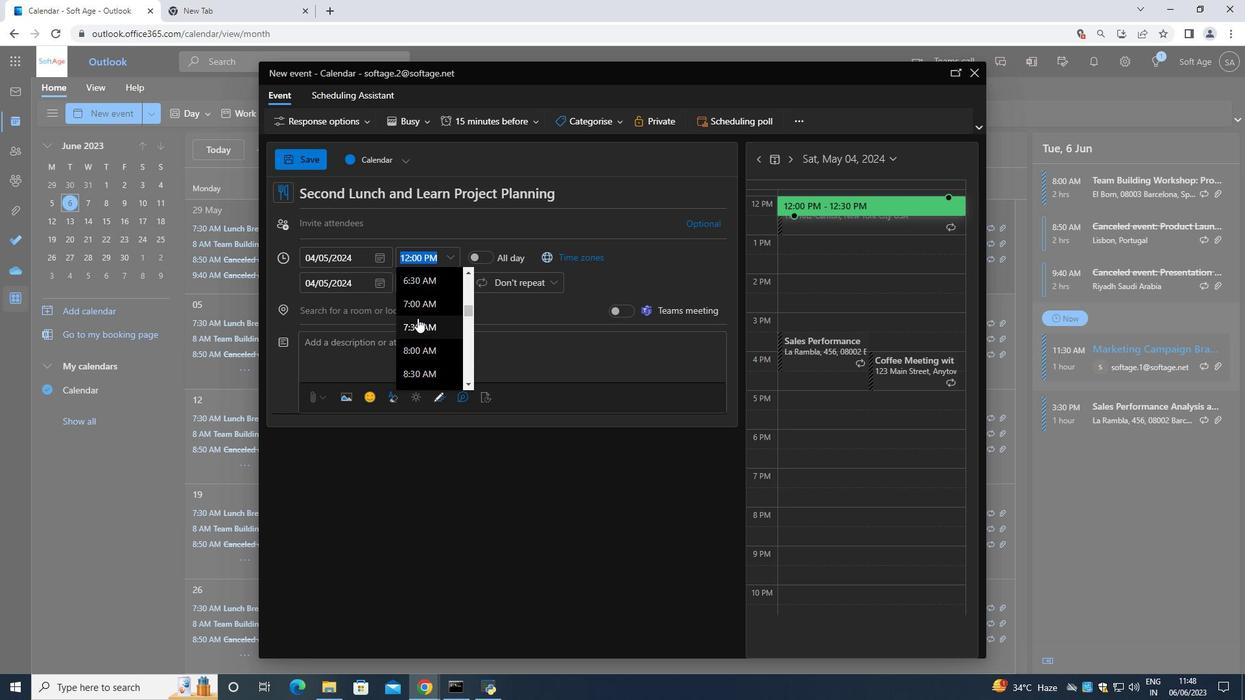 
Action: Mouse pressed left at (417, 320)
Screenshot: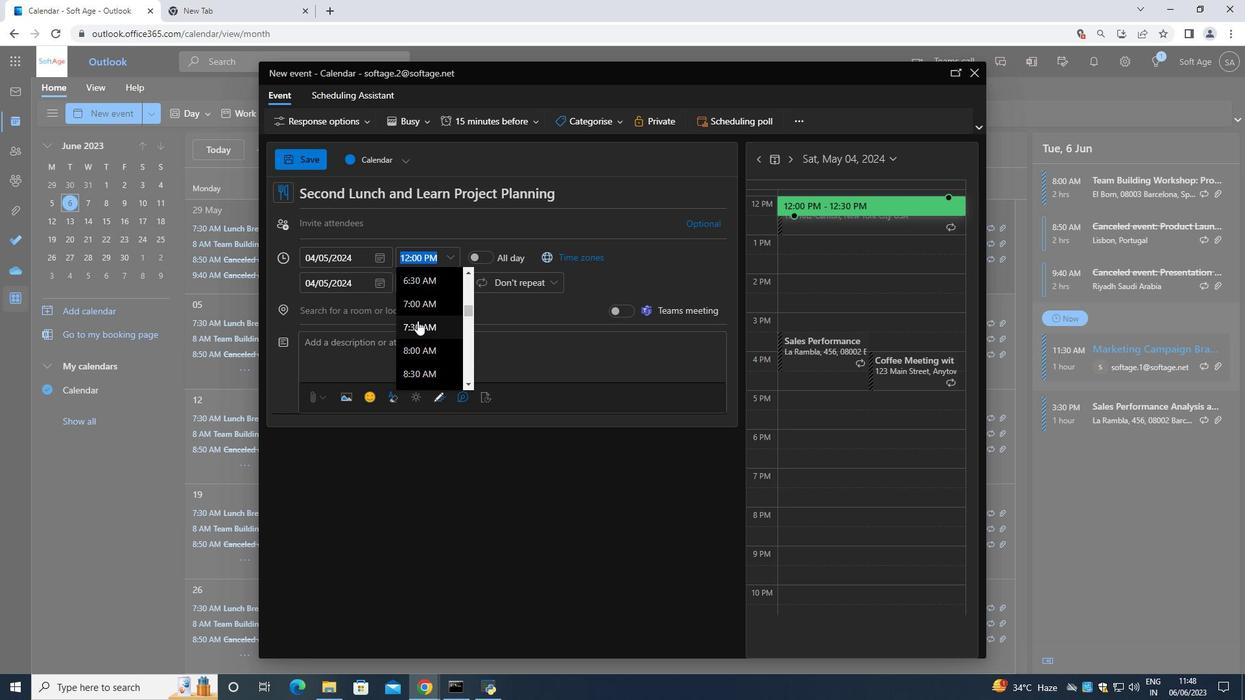 
Action: Mouse moved to (451, 280)
Screenshot: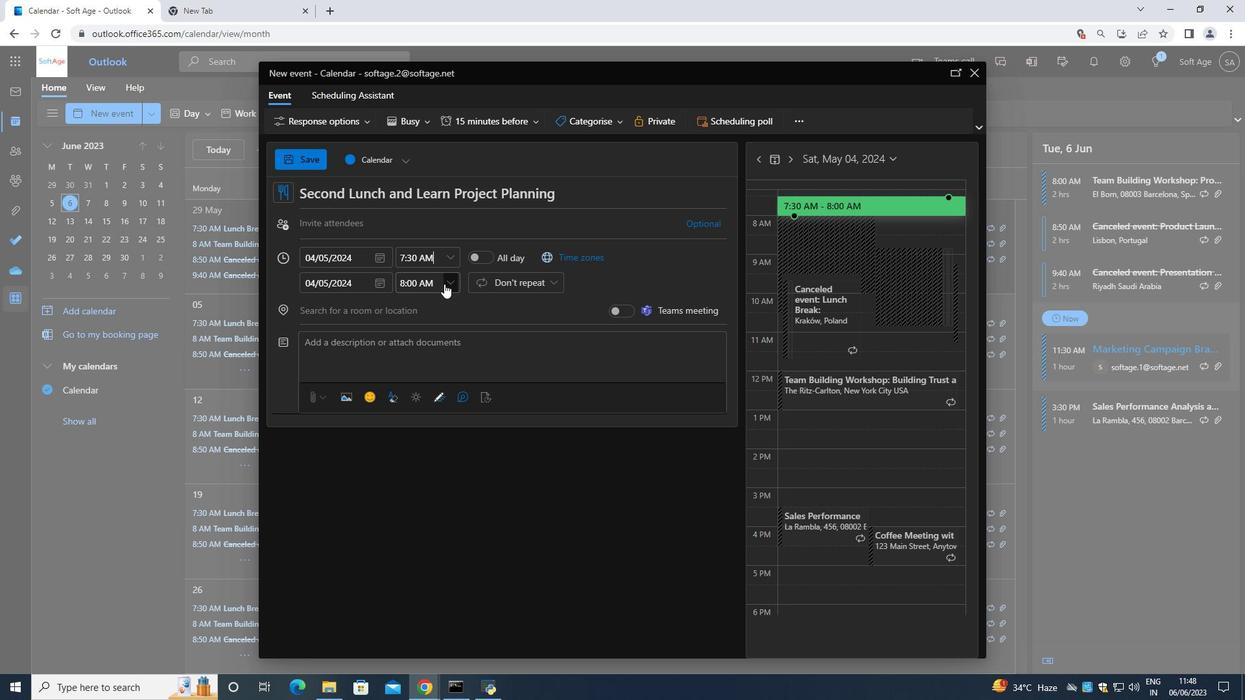 
Action: Mouse pressed left at (451, 280)
Screenshot: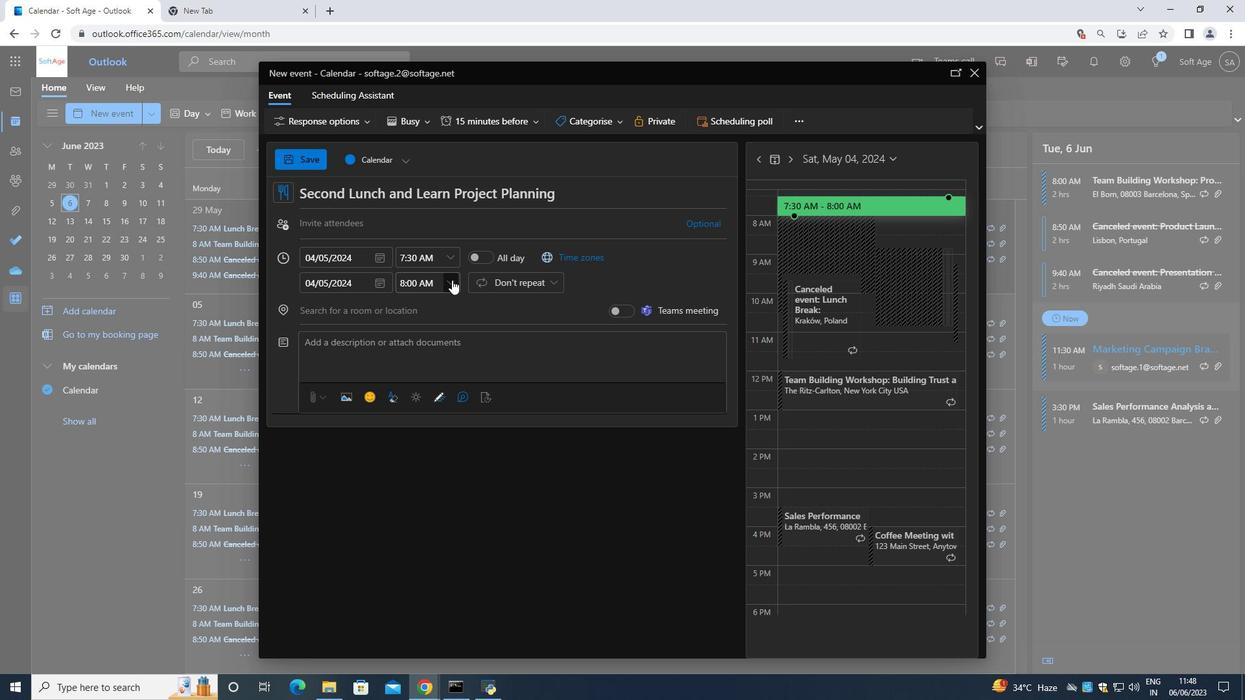 
Action: Mouse moved to (442, 370)
Screenshot: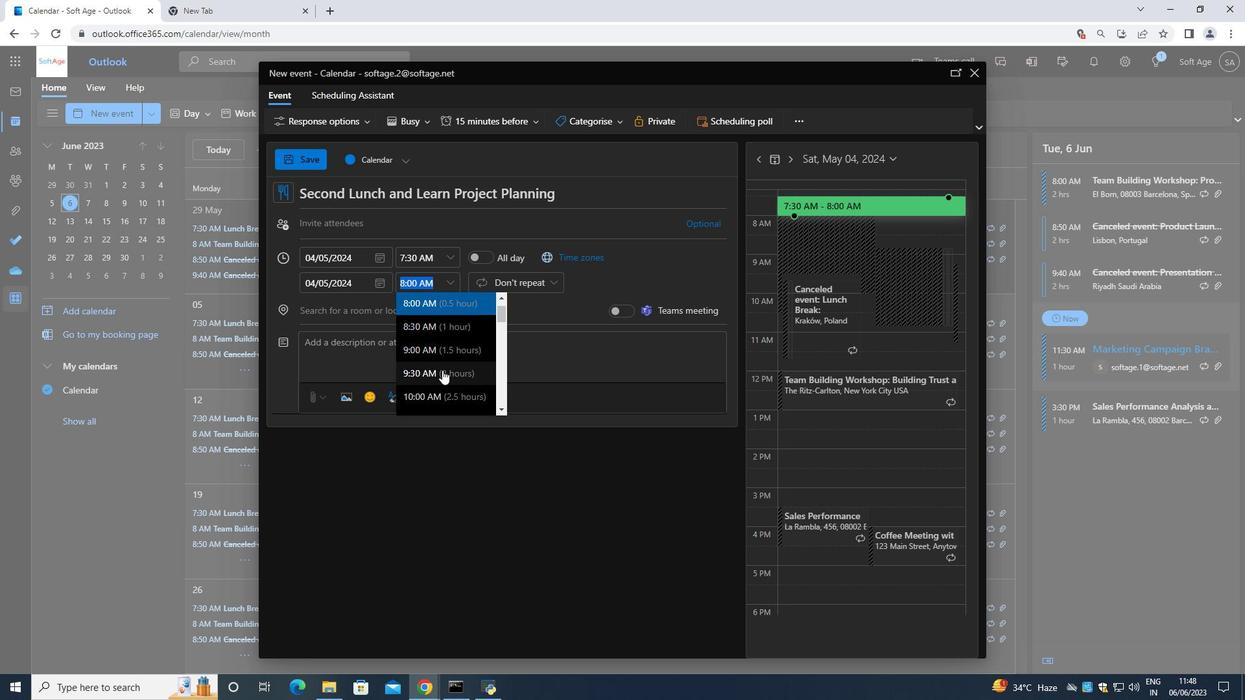 
Action: Mouse pressed left at (442, 370)
Screenshot: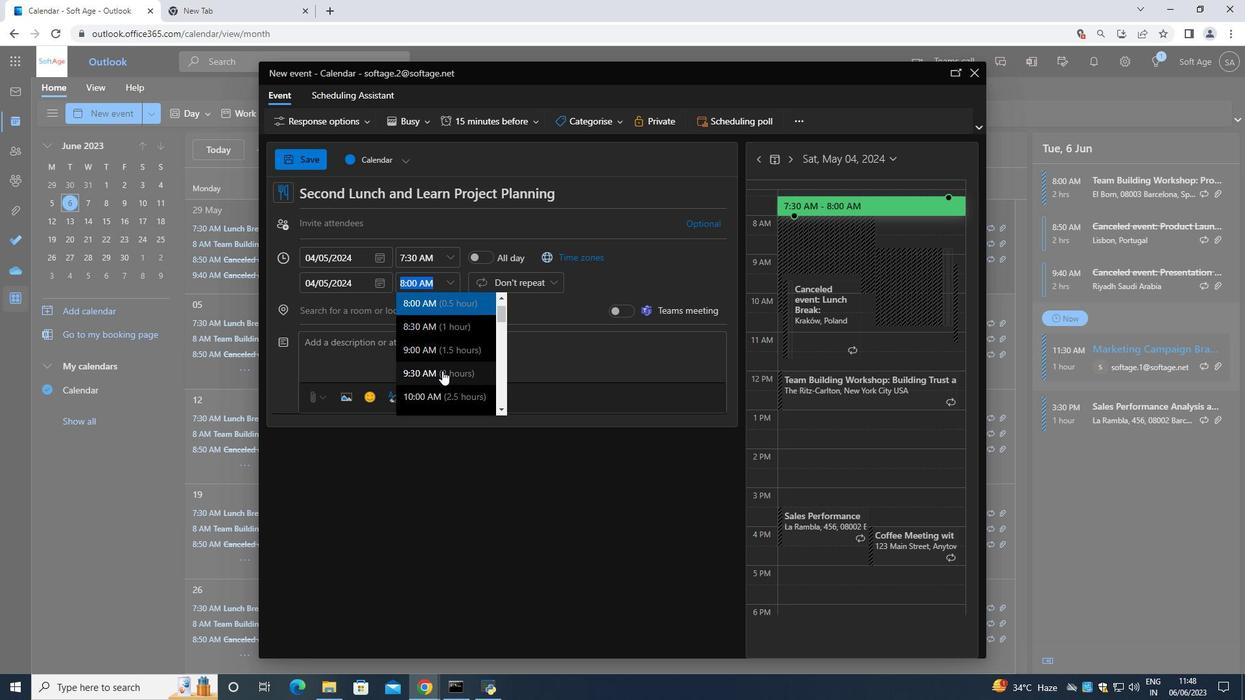 
Action: Mouse moved to (431, 367)
Screenshot: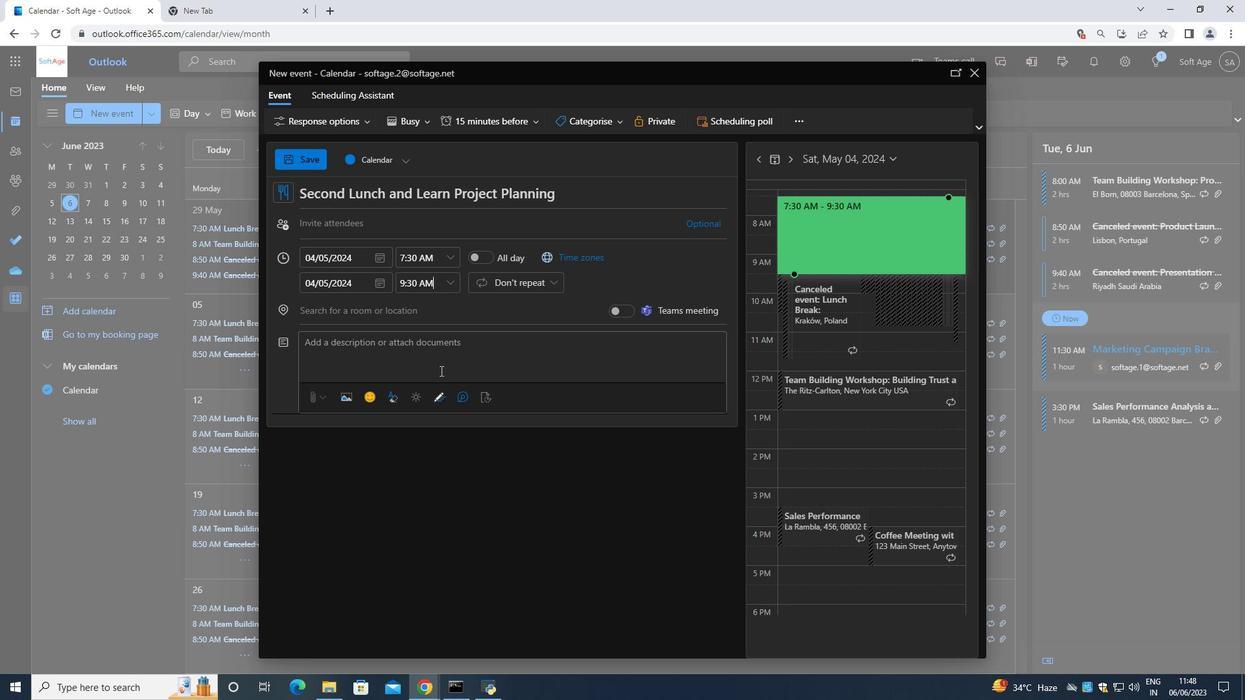 
Action: Mouse pressed left at (431, 367)
Screenshot: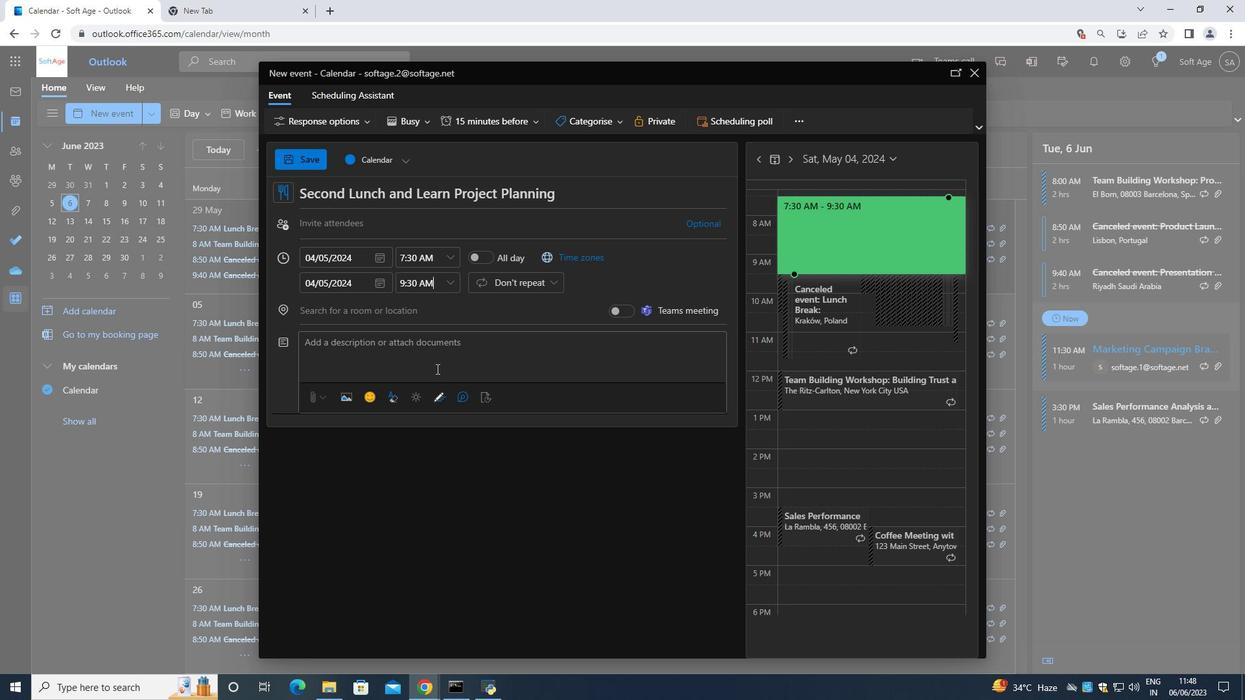 
Action: Mouse moved to (407, 352)
Screenshot: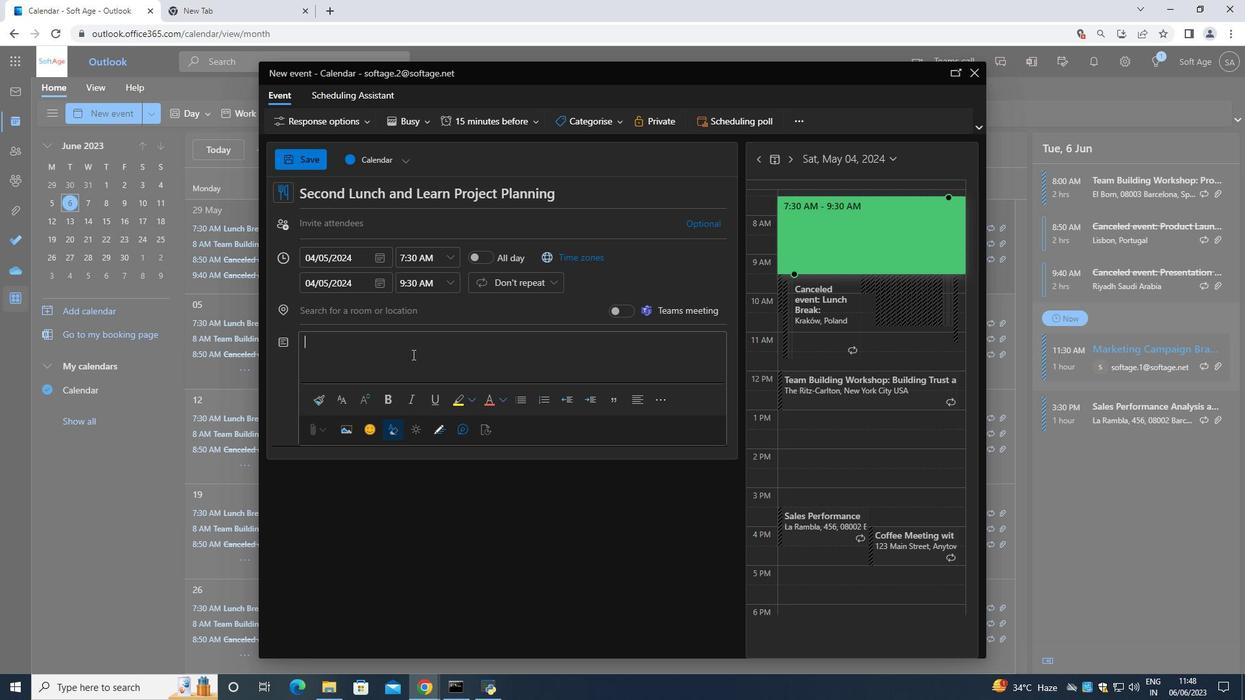 
Action: Key pressed <Key.shift>Participants<Key.space>wi
Screenshot: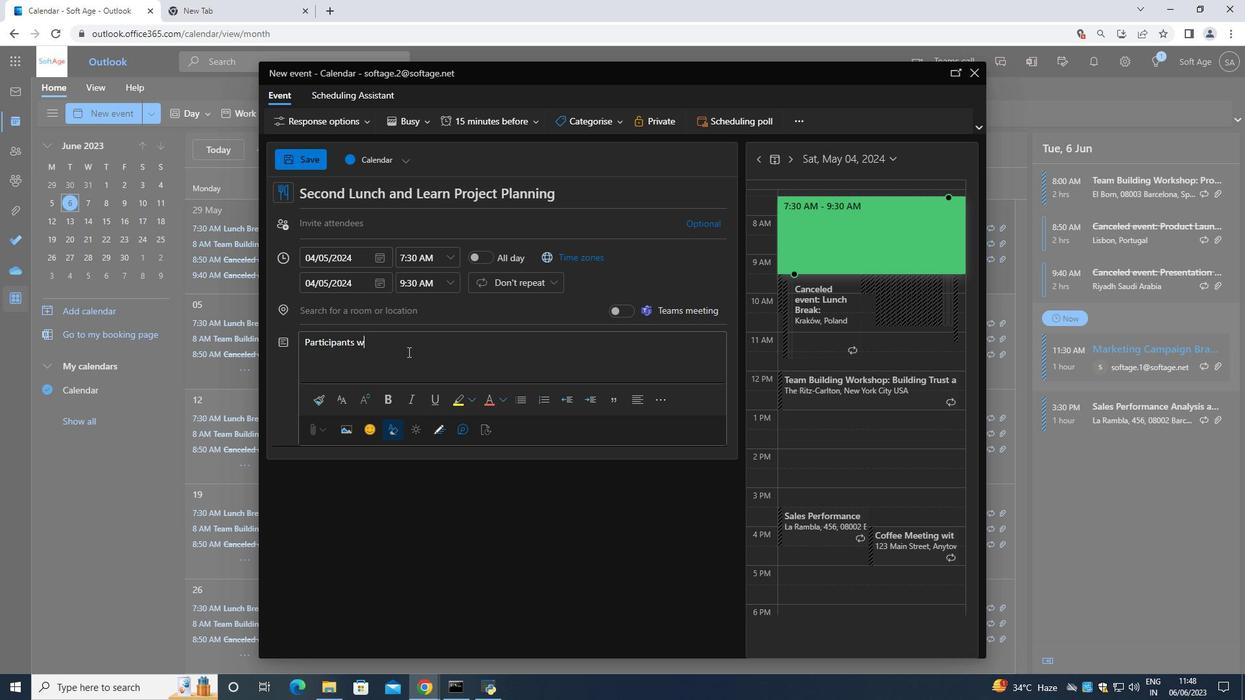 
Action: Mouse moved to (403, 350)
Screenshot: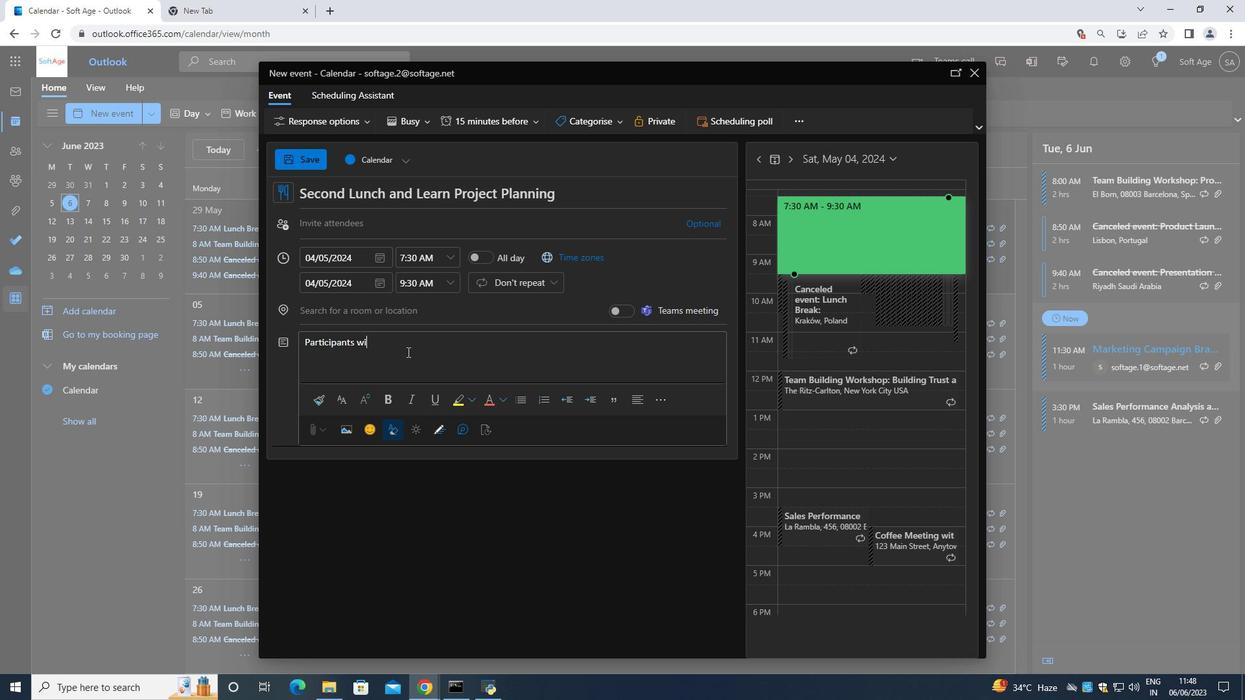 
Action: Key pressed ll<Key.space>learn<Key.space>how<Key.space>ti<Key.backspace>o<Key.space>ste<Key.backspace>ructure<Key.space>their<Key.space>presentatu<Key.backspace>ions<Key.space>in<Key.space>aclear<Key.space>and<Key.space>logu<Key.backspace>i<Key.left><Key.left><Key.left><Key.left><Key.left><Key.left><Key.left><Key.left><Key.left><Key.left><Key.left><Key.left><Key.left><Key.left><Key.space><Key.right><Key.right><Key.right><Key.right><Key.right><Key.right><Key.right><Key.right><Key.right><Key.right><Key.left><Key.left><Key.left><Key.left><Key.left><Key.left><Key.left><Key.left><Key.left><Key.left><Key.left><Key.right><Key.right><Key.right><Key.right><Key.right><Key.right><Key.right><Key.right><Key.right><Key.right><Key.right><Key.right><Key.right><Key.right><Key.right><Key.right><Key.right>cal<Key.space>manner.<Key.space><Key.shift>They<Key.space>will<Key.space>explore<Key.space>techniques<Key.space>for<Key.space><Key.space><Key.backspace>capturing<Key.space>audu<Key.backspace>ience<Key.space>attention<Key.space>,<Key.space>developing<Key.space>a<Key.space>compelling<Key.space>opening<Key.space>,<Key.space>orh<Key.backspace>gsa<Key.backspace><Key.backspace>anizing<Key.space>content<Key.space>effectively,<Key.space>and<Key.space>delivering<Key.space>a<Key.space>memorable<Key.space>closing<Key.space>.
Screenshot: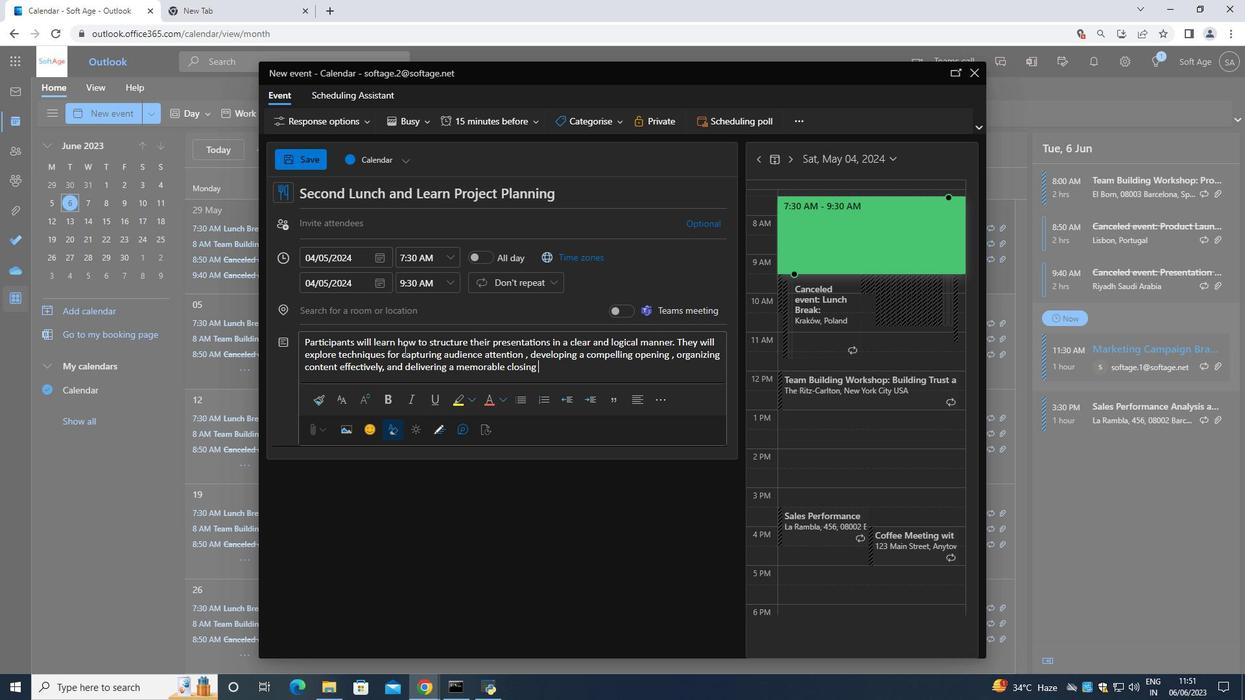 
Action: Mouse moved to (580, 130)
Screenshot: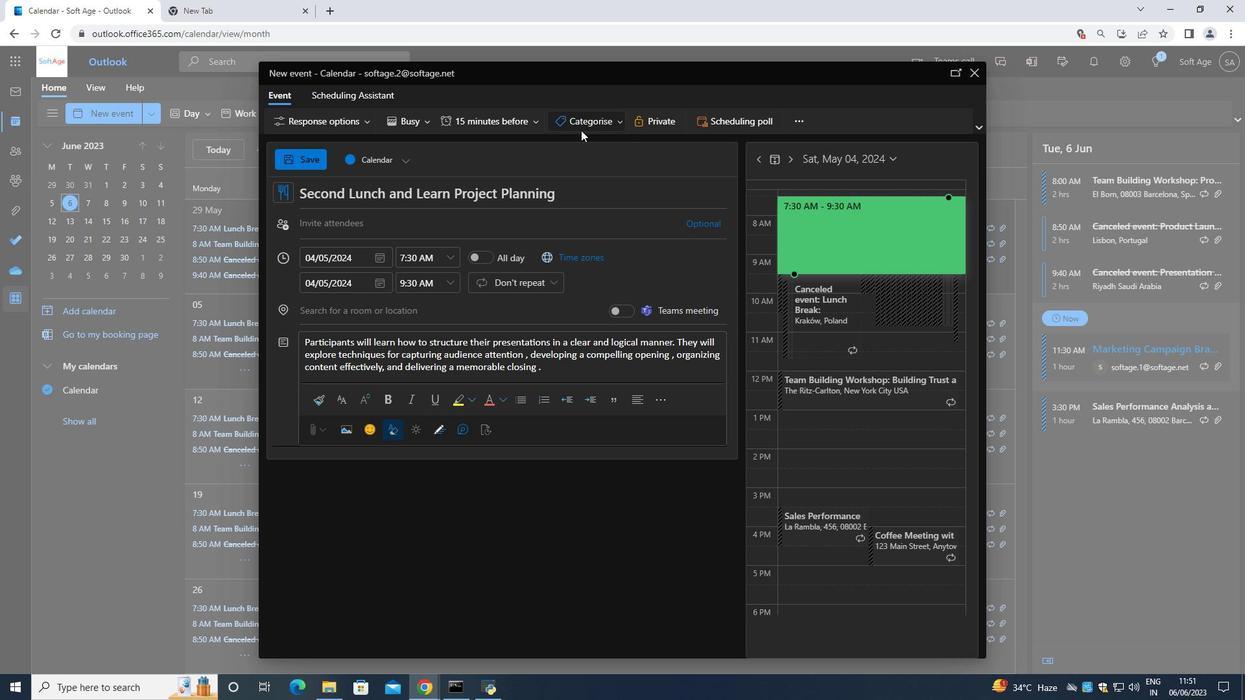 
Action: Mouse pressed left at (580, 130)
Screenshot: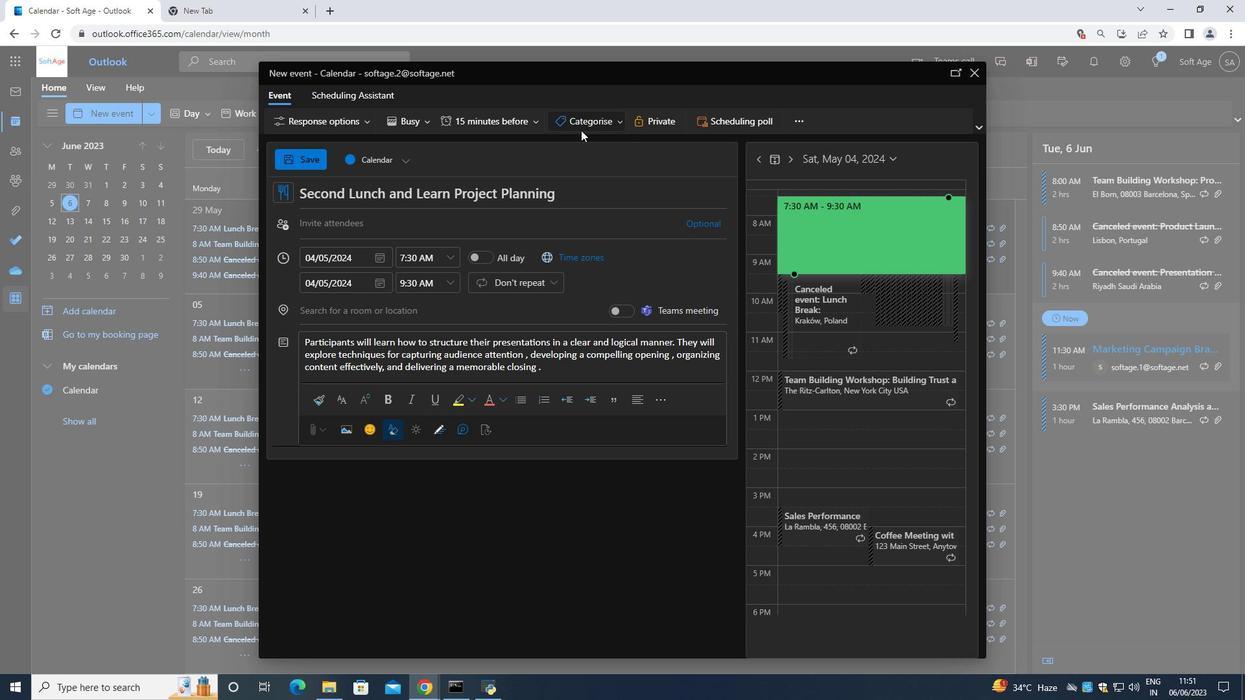 
Action: Mouse moved to (600, 172)
Screenshot: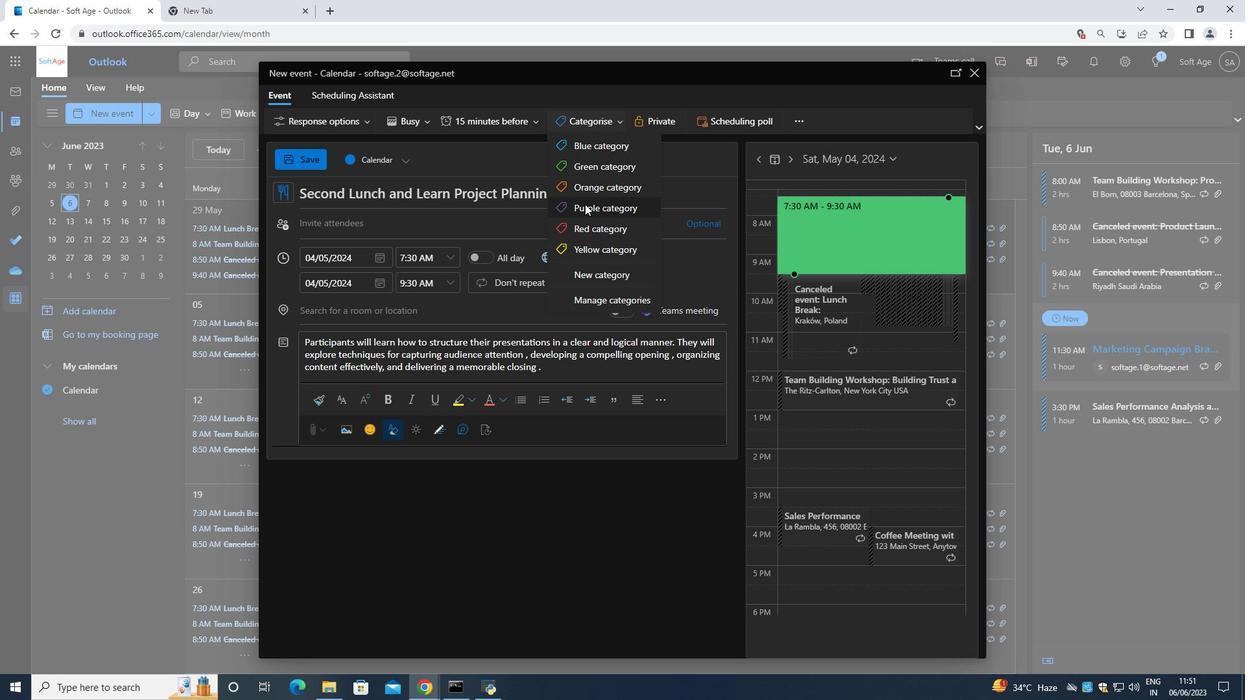 
Action: Mouse pressed left at (600, 172)
Screenshot: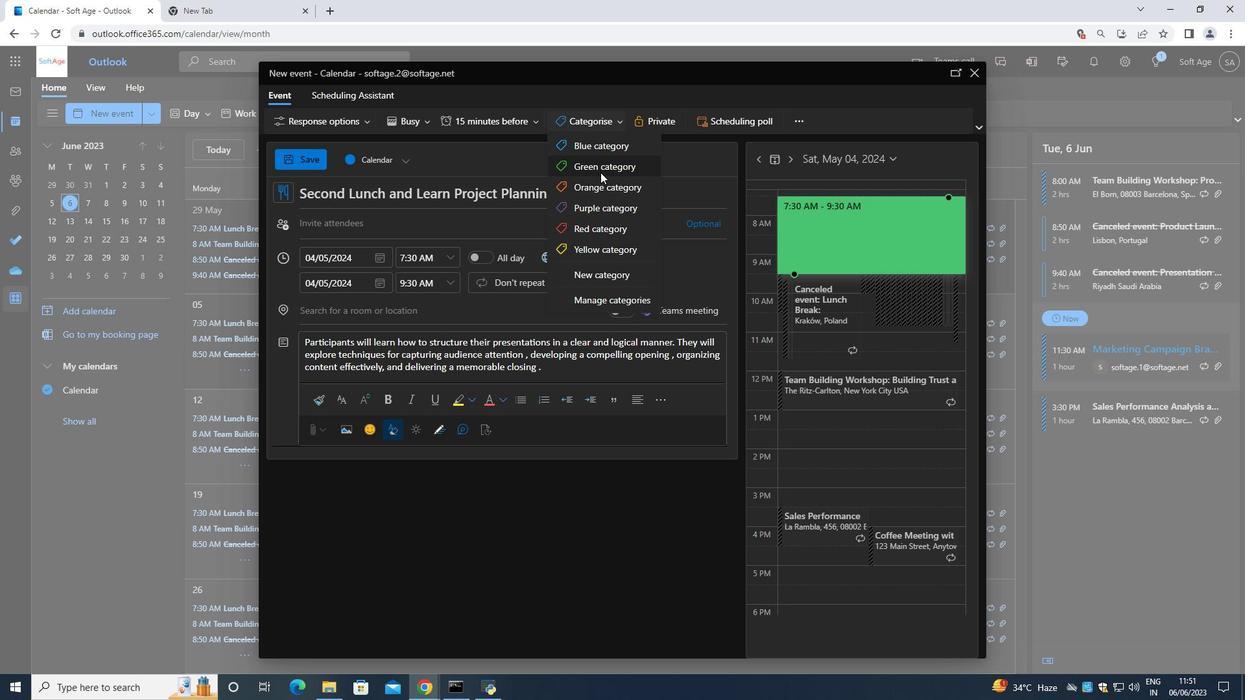 
Action: Mouse moved to (488, 215)
Screenshot: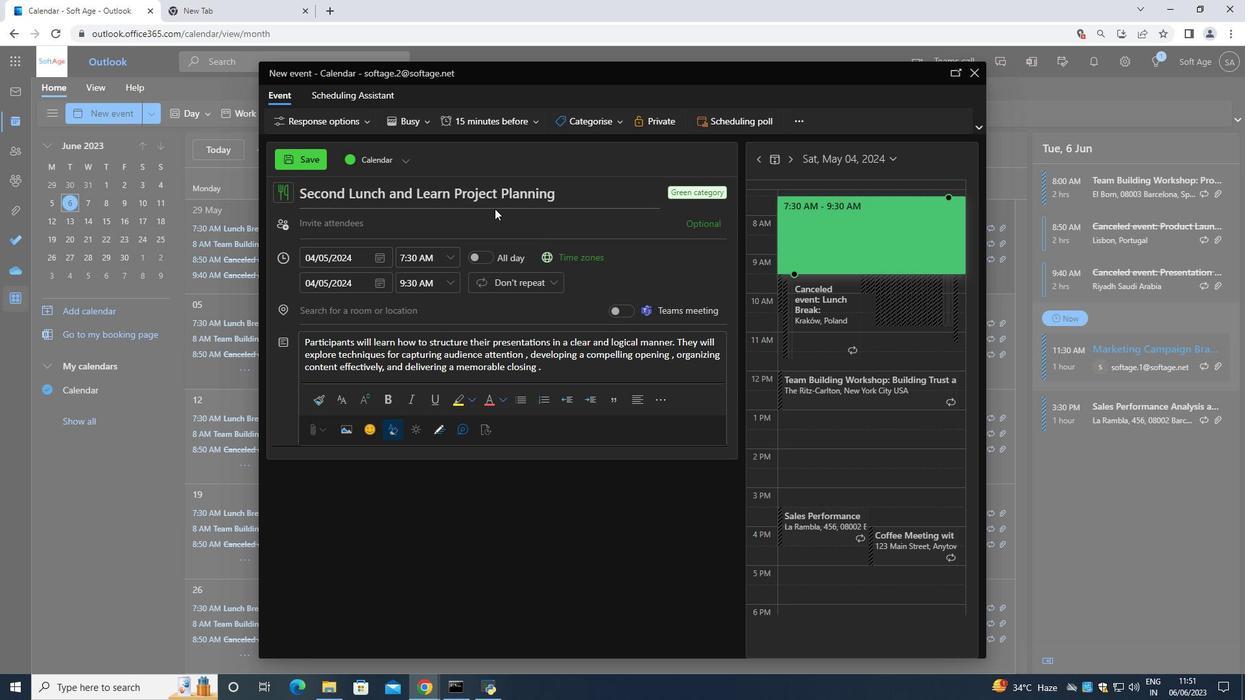 
Action: Mouse pressed left at (488, 215)
Screenshot: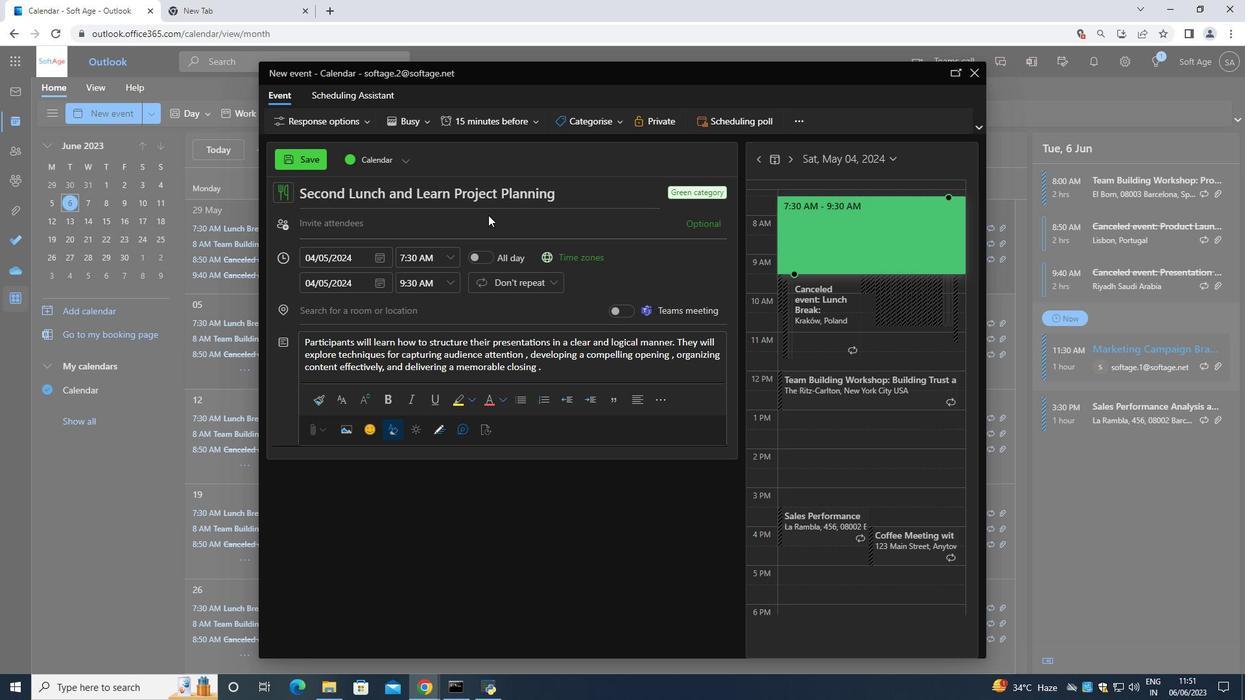 
Action: Mouse moved to (488, 217)
Screenshot: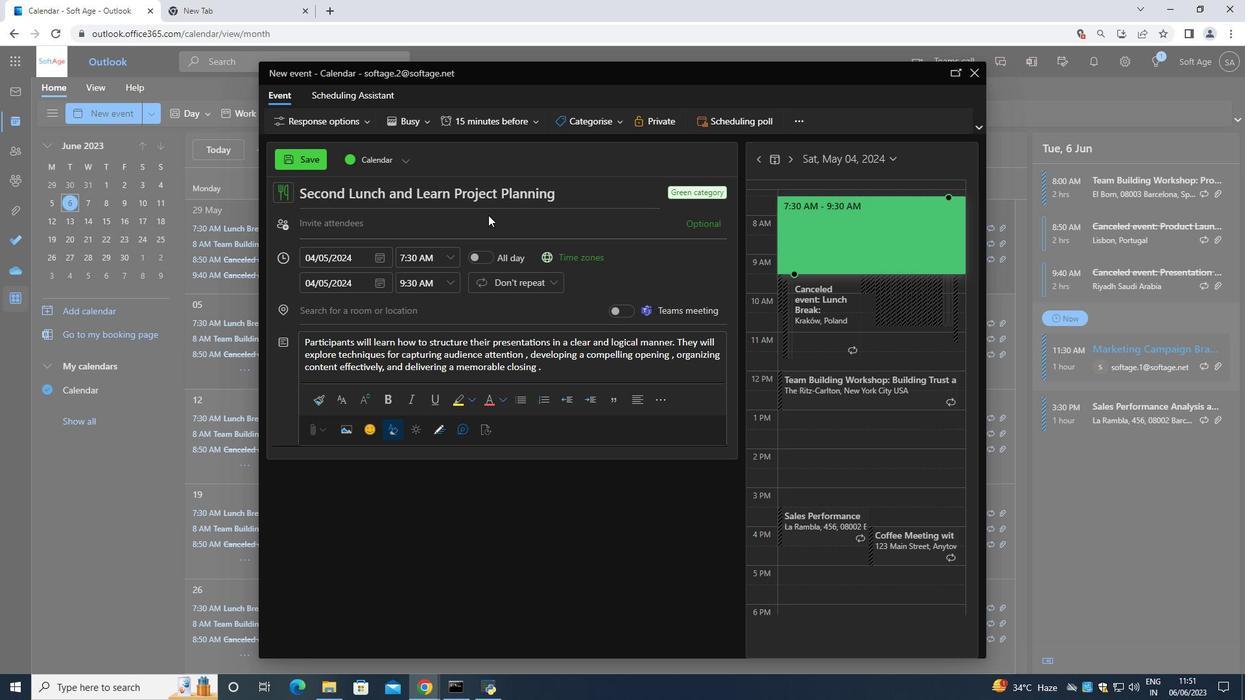 
Action: Key pressed <Key.shift>Softage.10<Key.shift>@softage.net
Screenshot: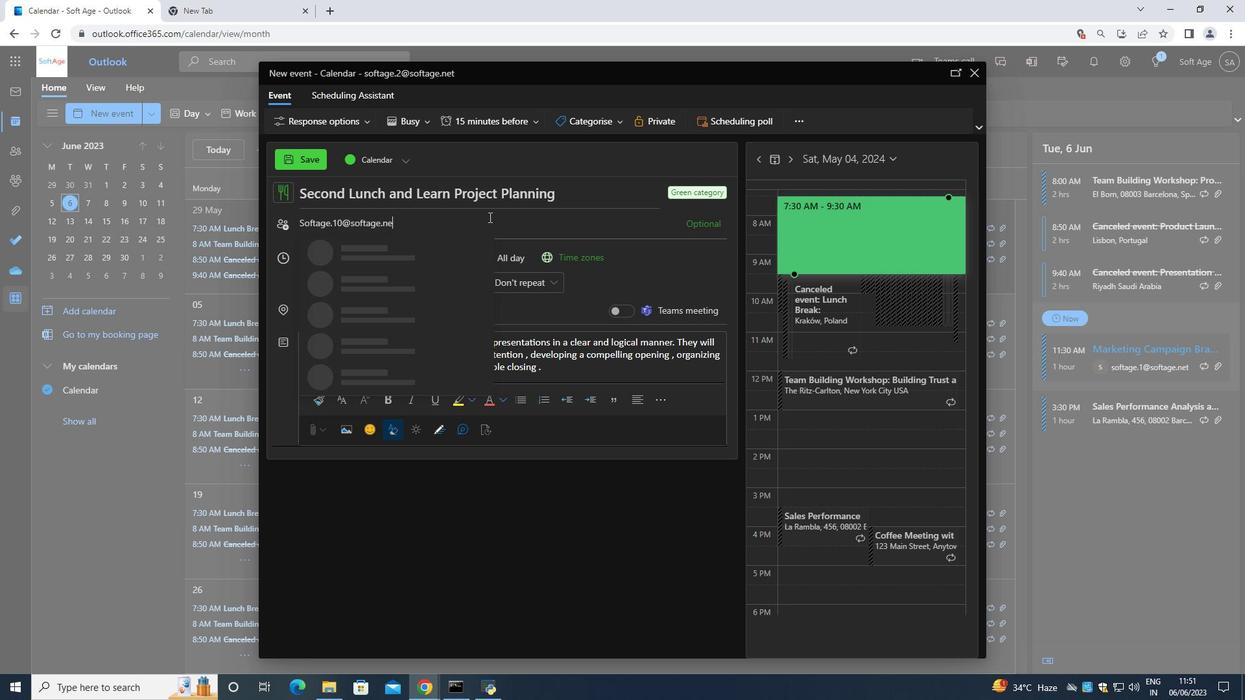 
Action: Mouse moved to (403, 249)
Screenshot: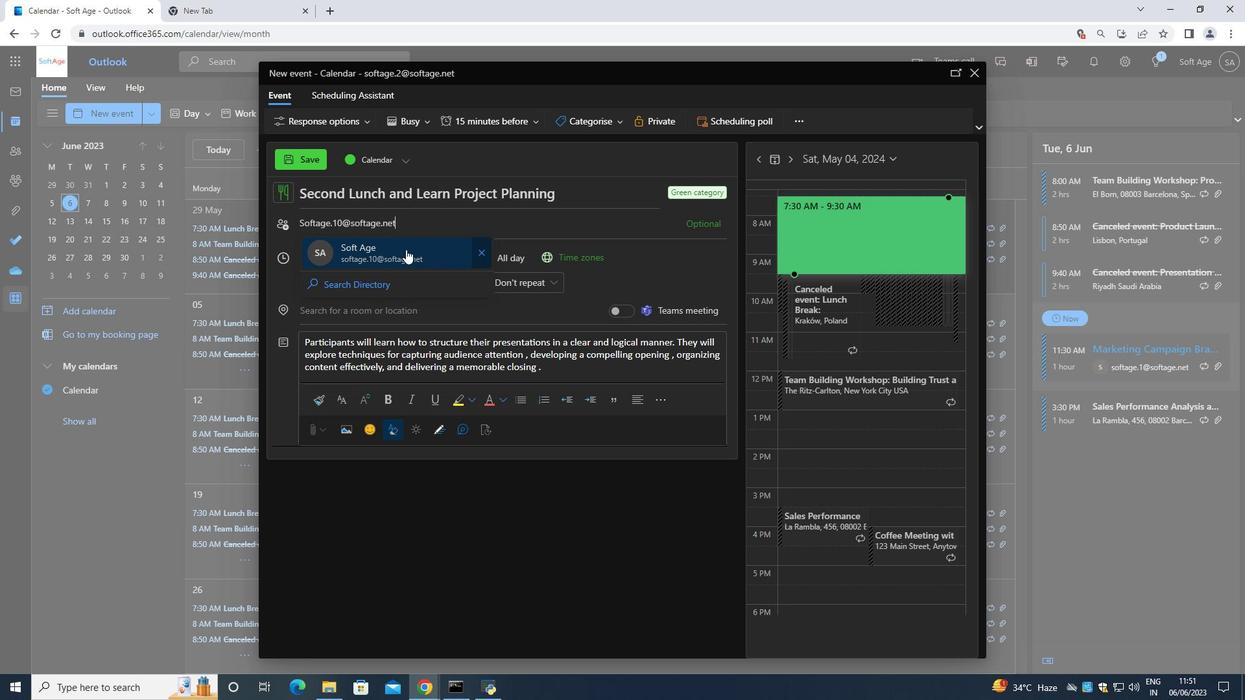 
Action: Mouse pressed left at (403, 249)
Screenshot: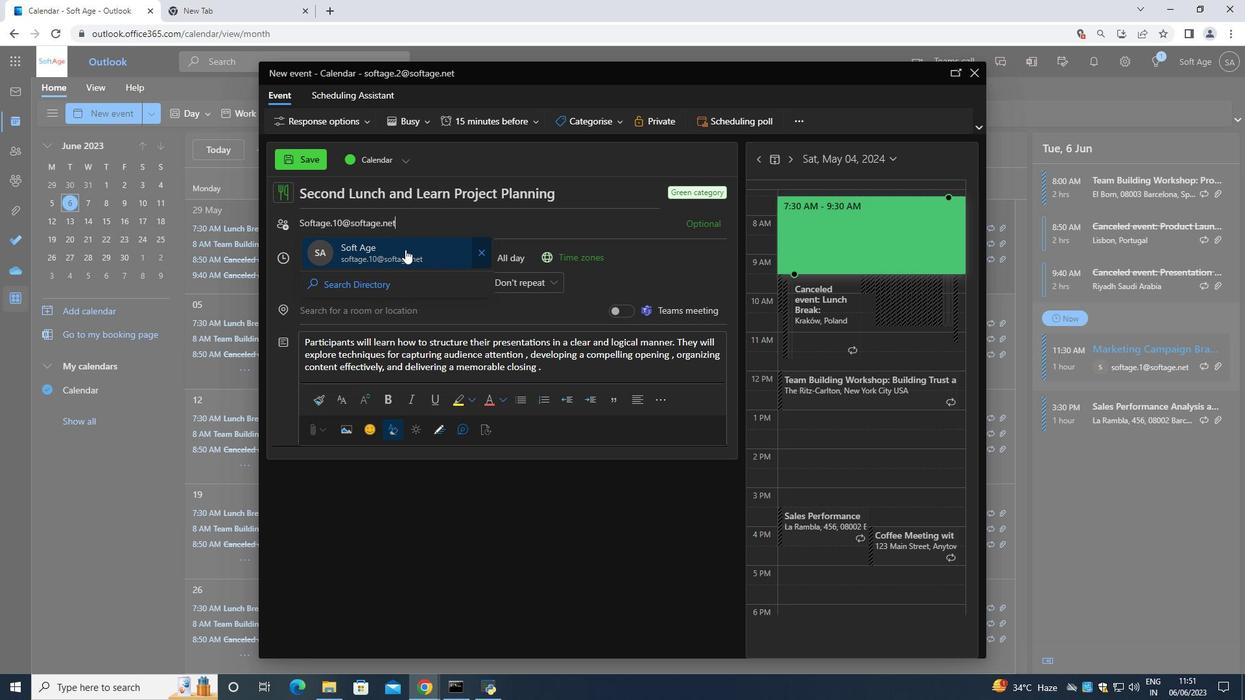 
Action: Key pressed <Key.shift>Softgae.1<Key.shift>@softage<Key.backspace><Key.backspace><Key.backspace><Key.backspace><Key.backspace><Key.backspace><Key.backspace><Key.backspace><Key.backspace><Key.backspace><Key.backspace><Key.backspace><Key.backspace>age.1<Key.shift>@
Screenshot: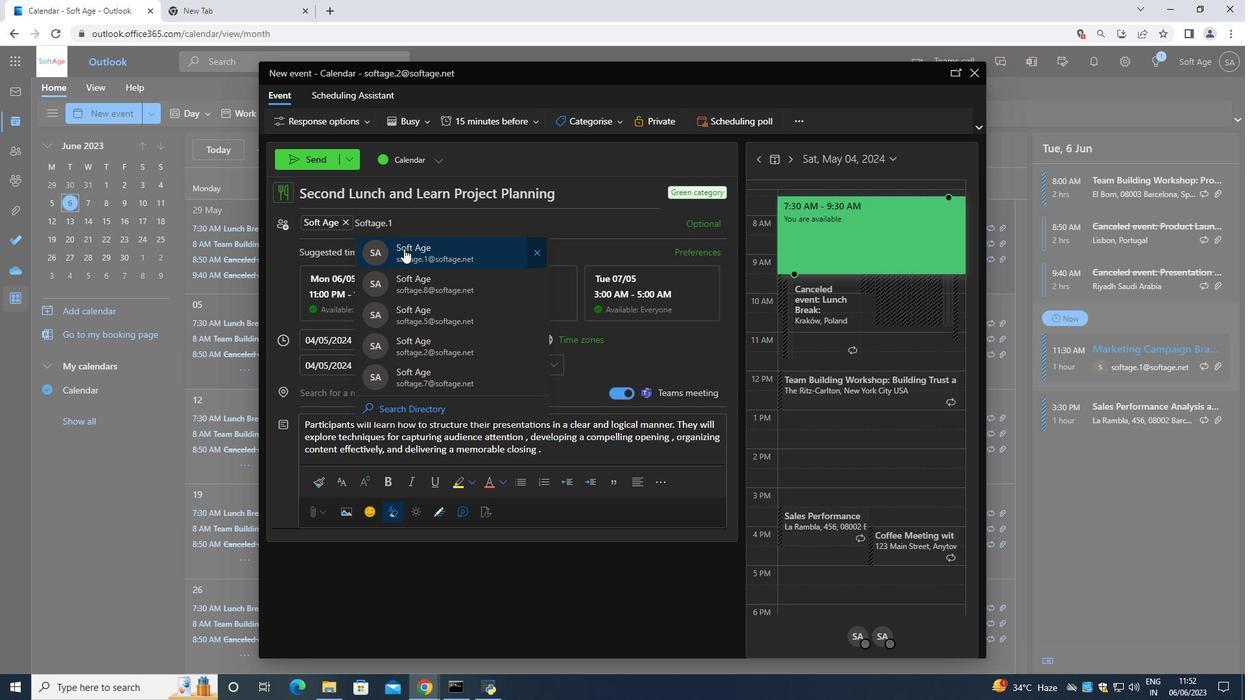 
Action: Mouse pressed left at (403, 249)
Screenshot: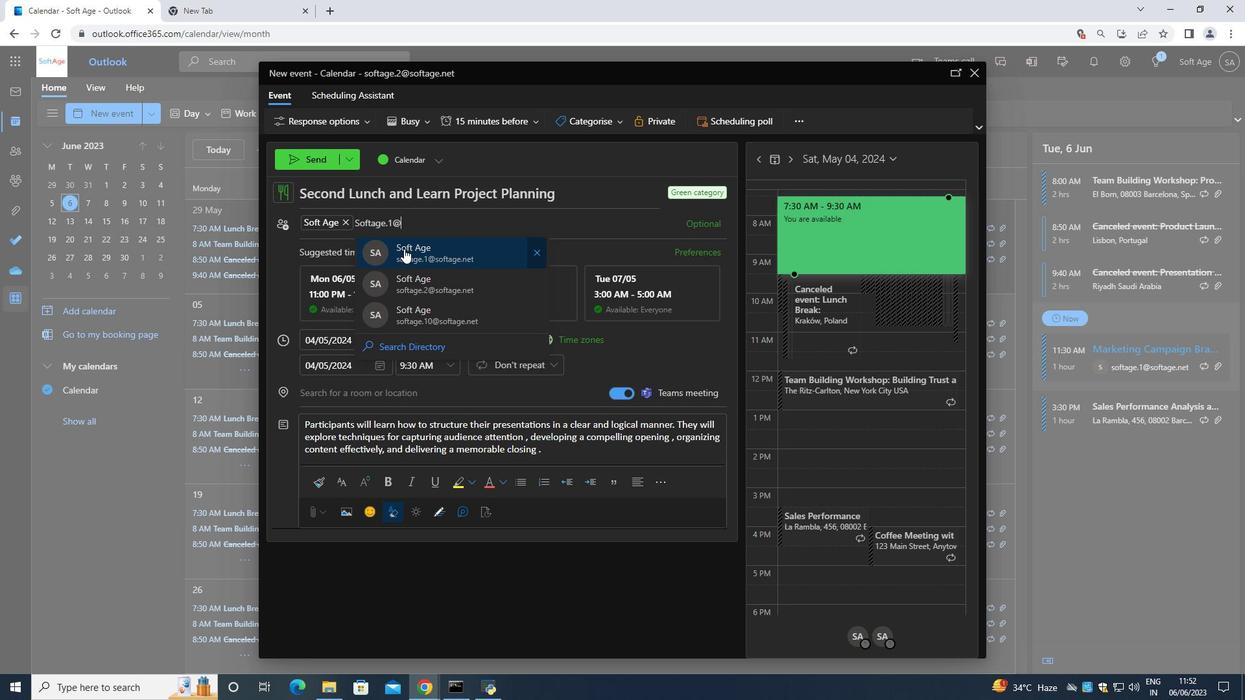 
Action: Mouse moved to (478, 106)
Screenshot: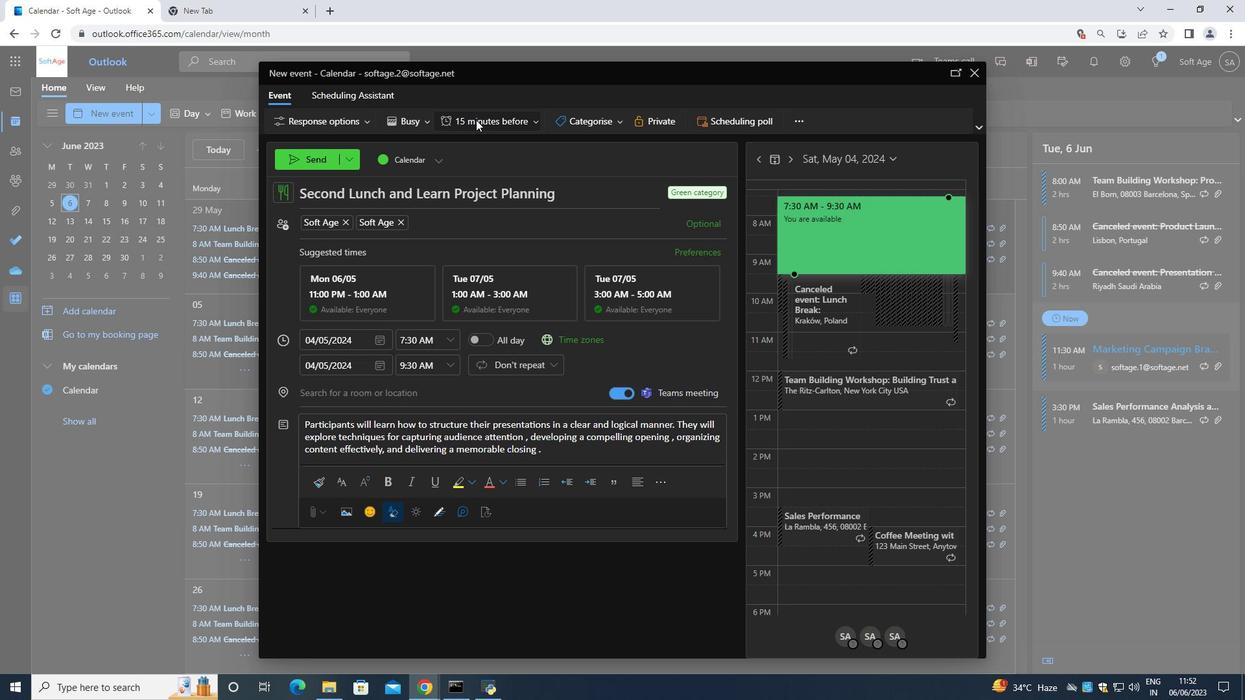 
Action: Mouse pressed left at (478, 106)
Screenshot: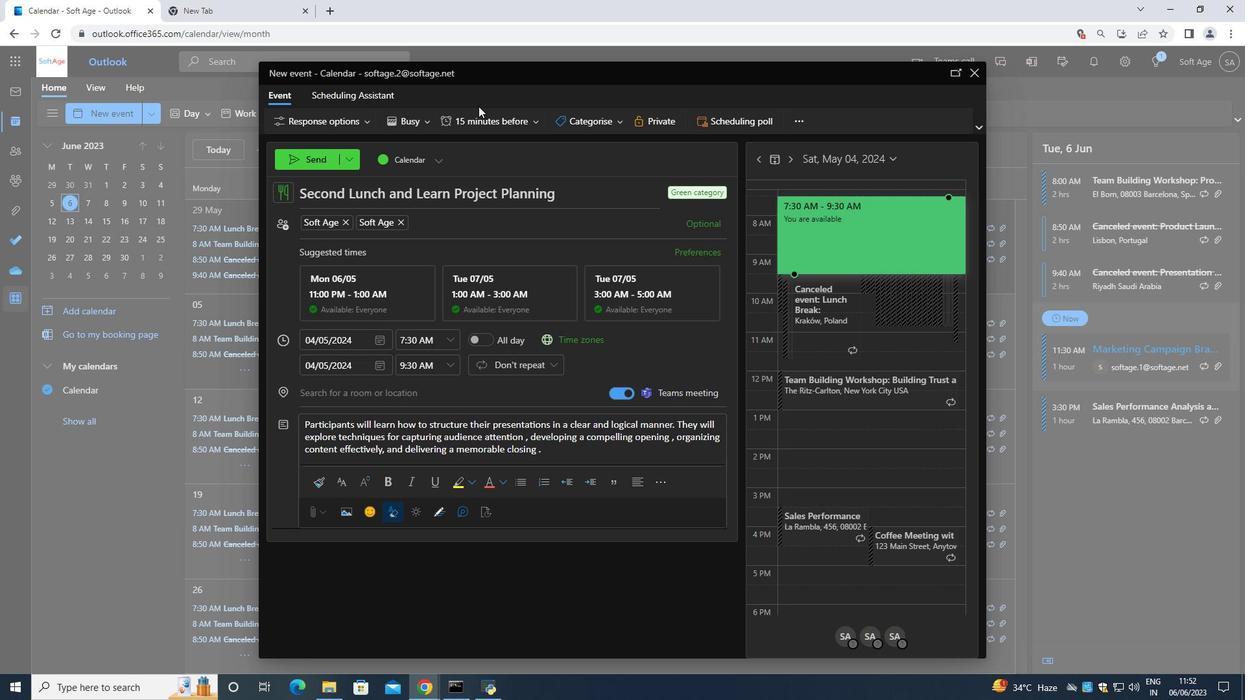 
Action: Mouse moved to (480, 123)
Screenshot: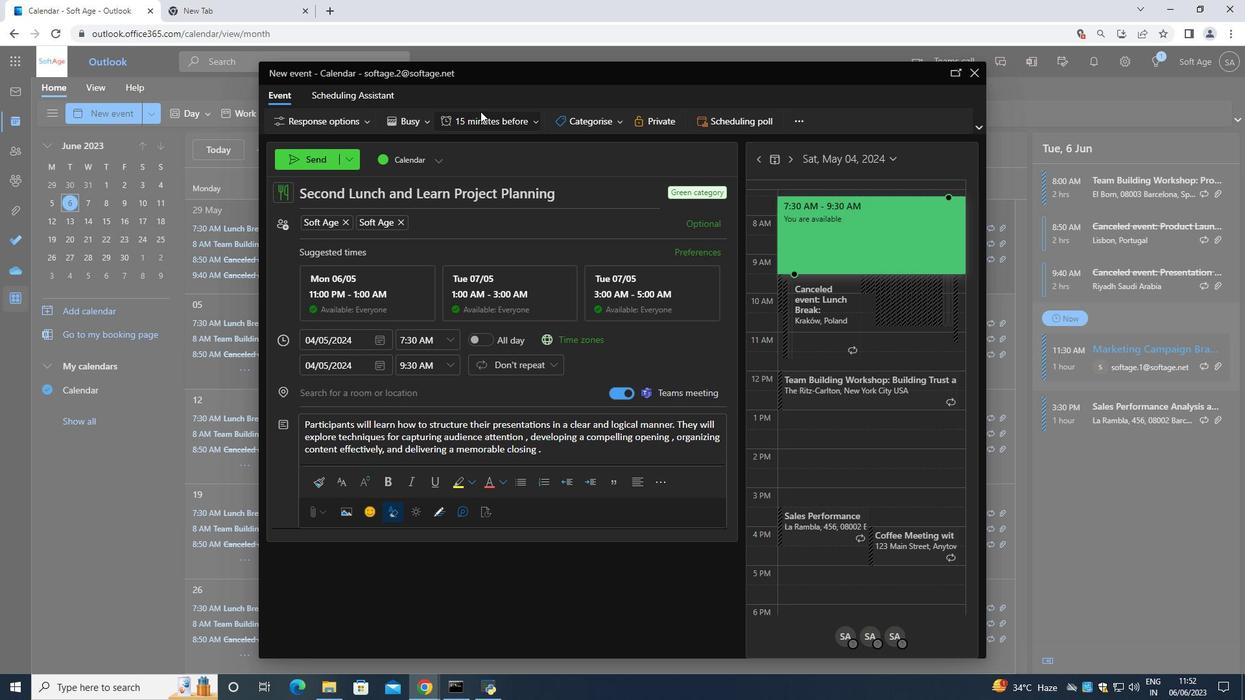 
Action: Mouse pressed left at (480, 123)
Screenshot: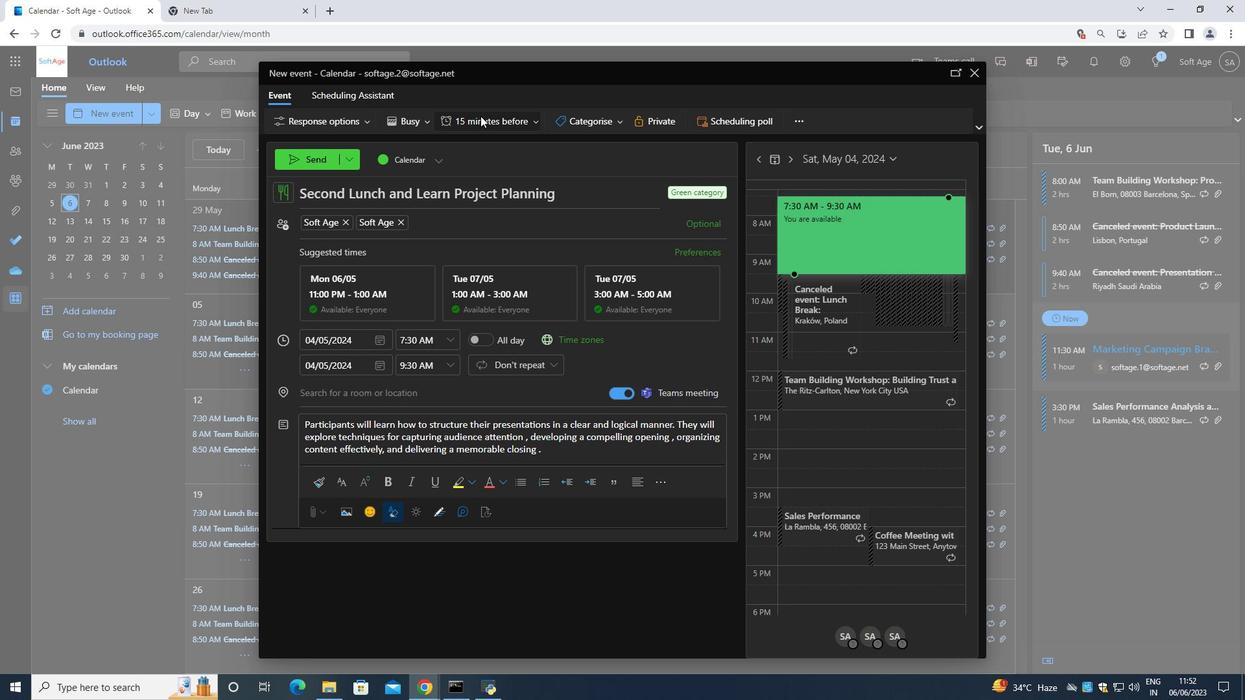 
Action: Mouse moved to (472, 212)
Screenshot: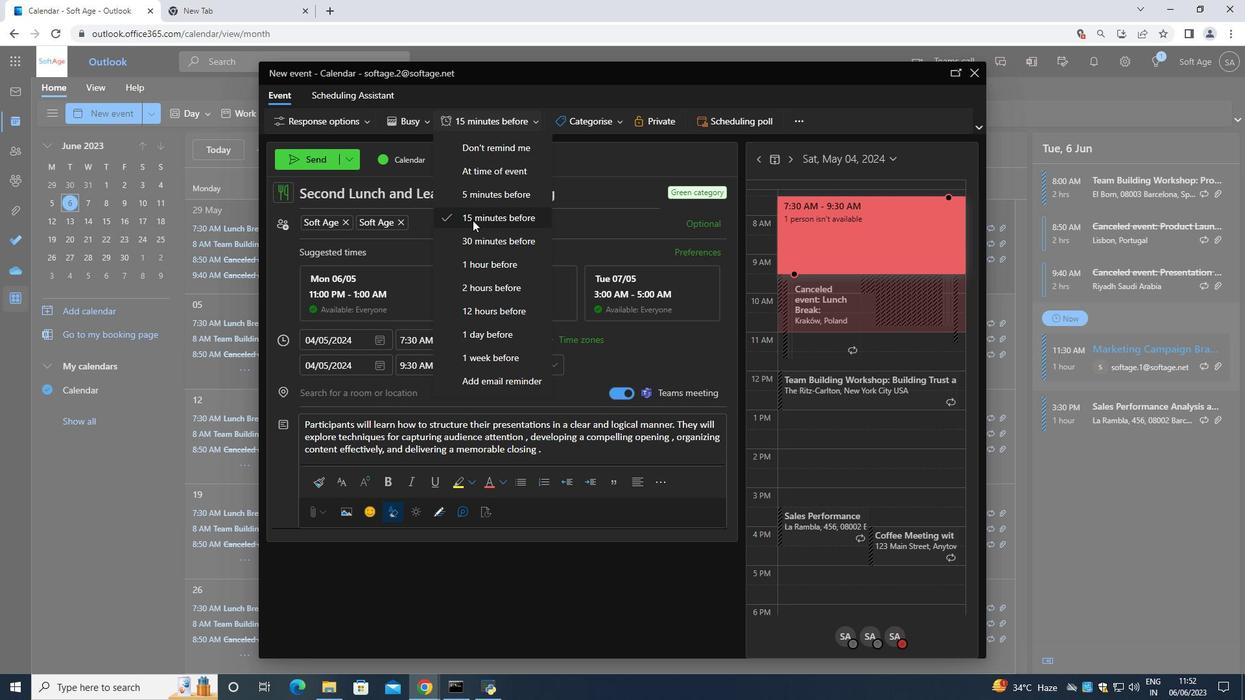 
Action: Mouse pressed left at (472, 212)
Screenshot: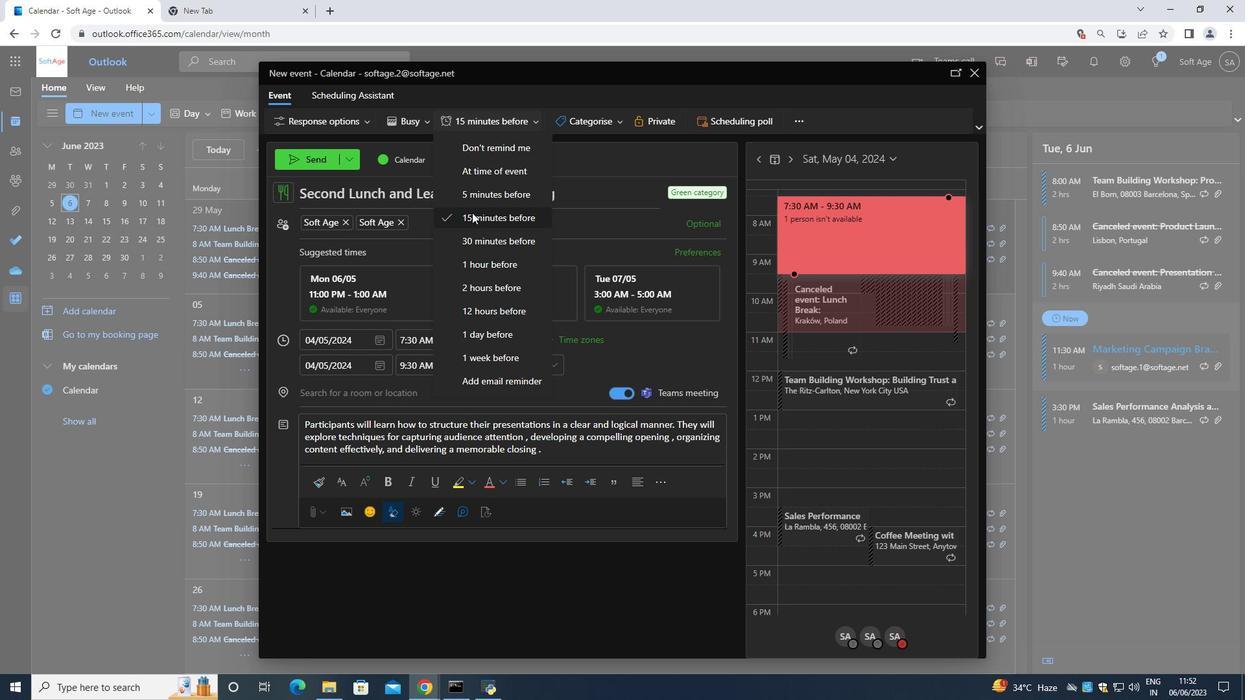 
Action: Mouse moved to (291, 156)
Screenshot: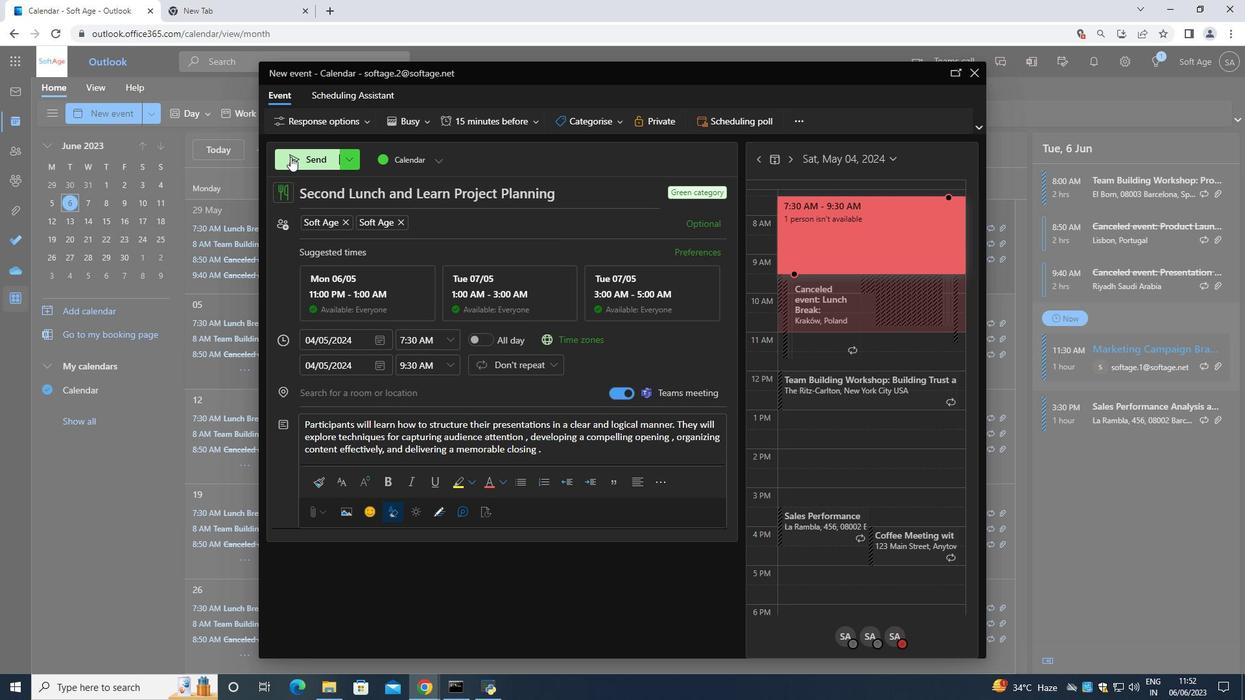 
Action: Mouse pressed left at (291, 156)
Screenshot: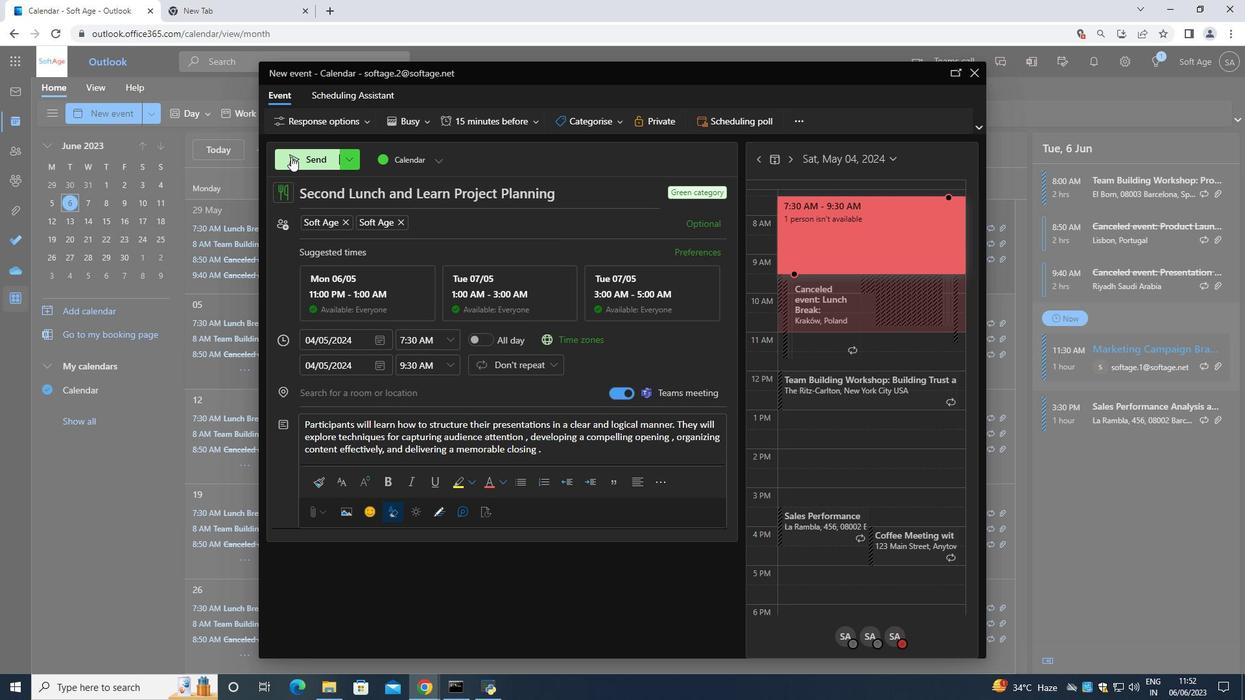 
Action: Mouse moved to (292, 156)
Screenshot: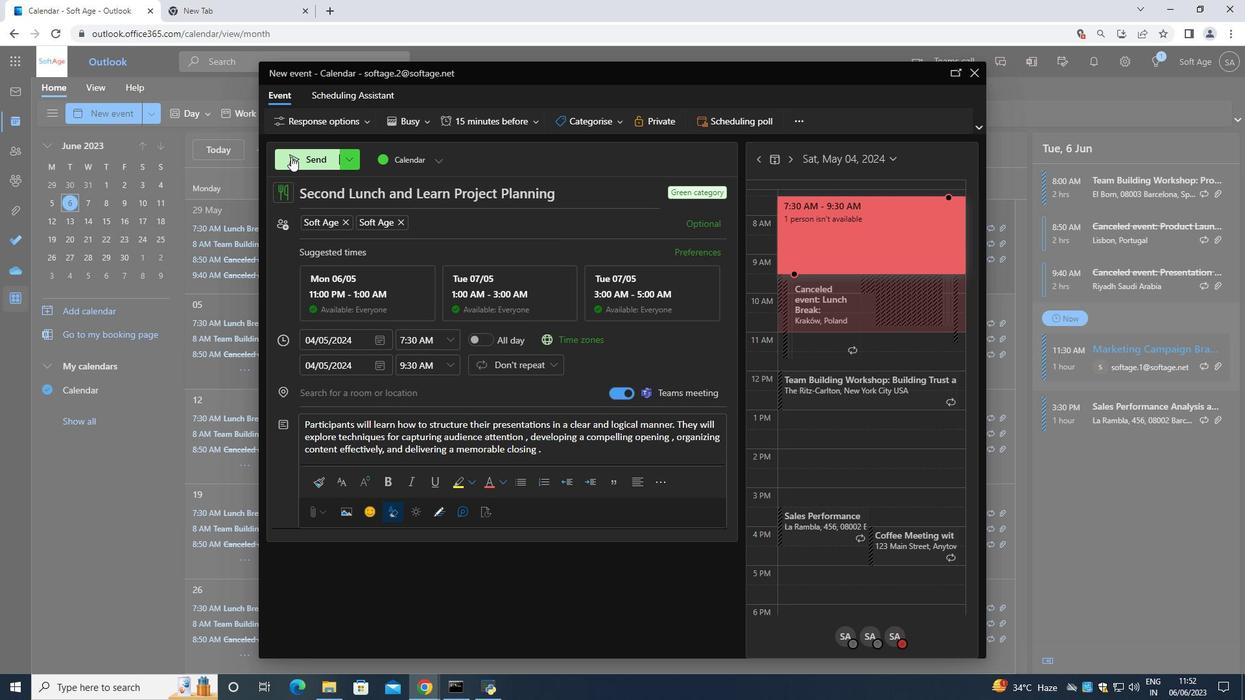
